 Task: Look for space in Tegucigalpa, Honduras from 22nd June, 2023 to 30th June, 2023 for 2 adults in price range Rs.7000 to Rs.15000. Place can be entire place with 1  bedroom having 1 bed and 1 bathroom. Property type can be house, flat, guest house, hotel. Booking option can be shelf check-in. Required host language is English.
Action: Mouse moved to (445, 75)
Screenshot: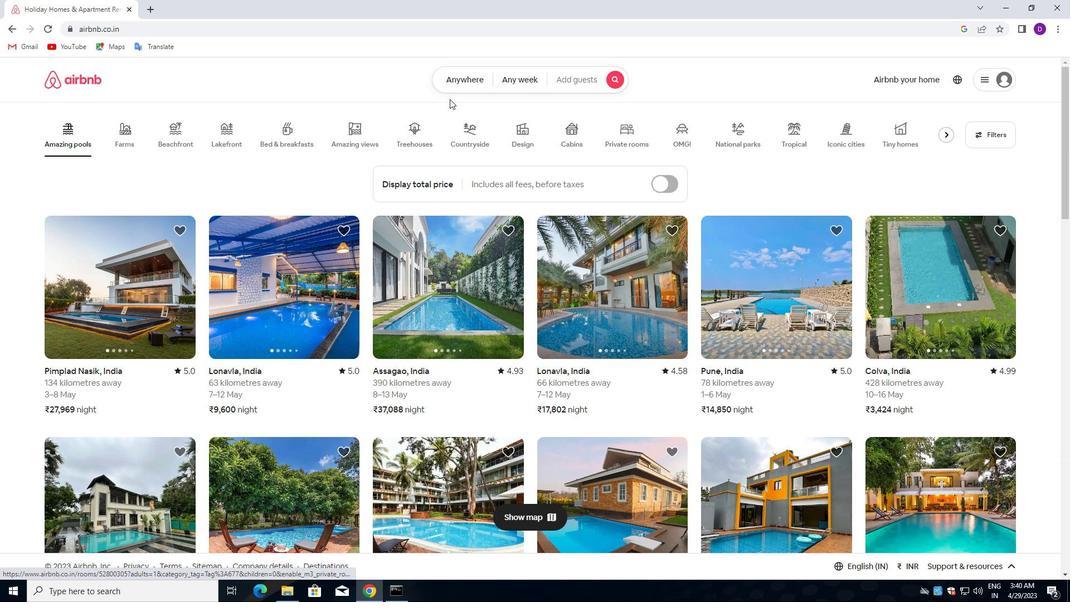 
Action: Mouse pressed left at (445, 75)
Screenshot: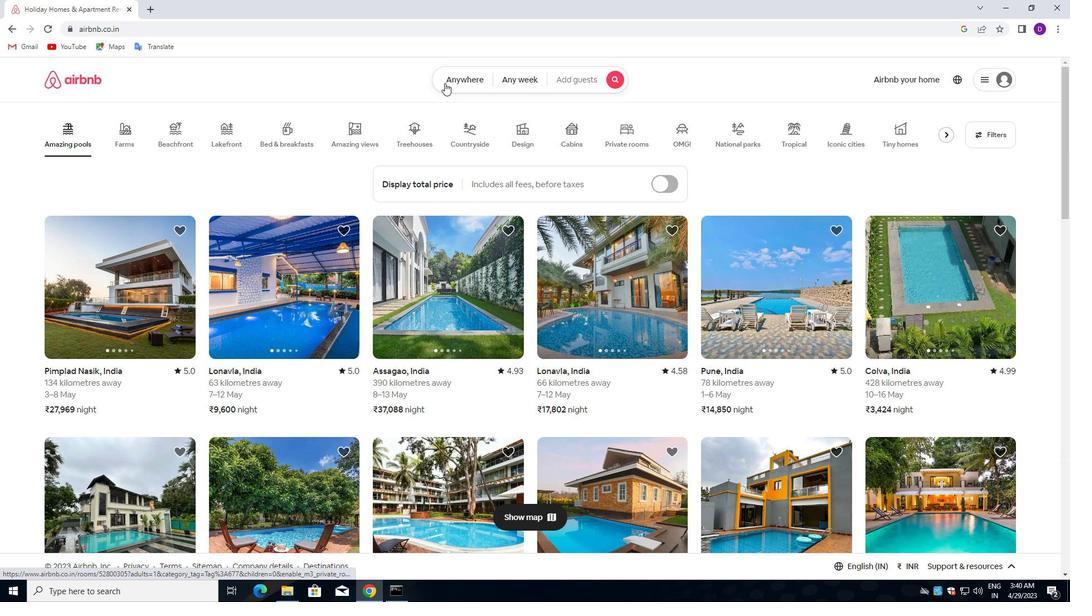 
Action: Mouse moved to (355, 123)
Screenshot: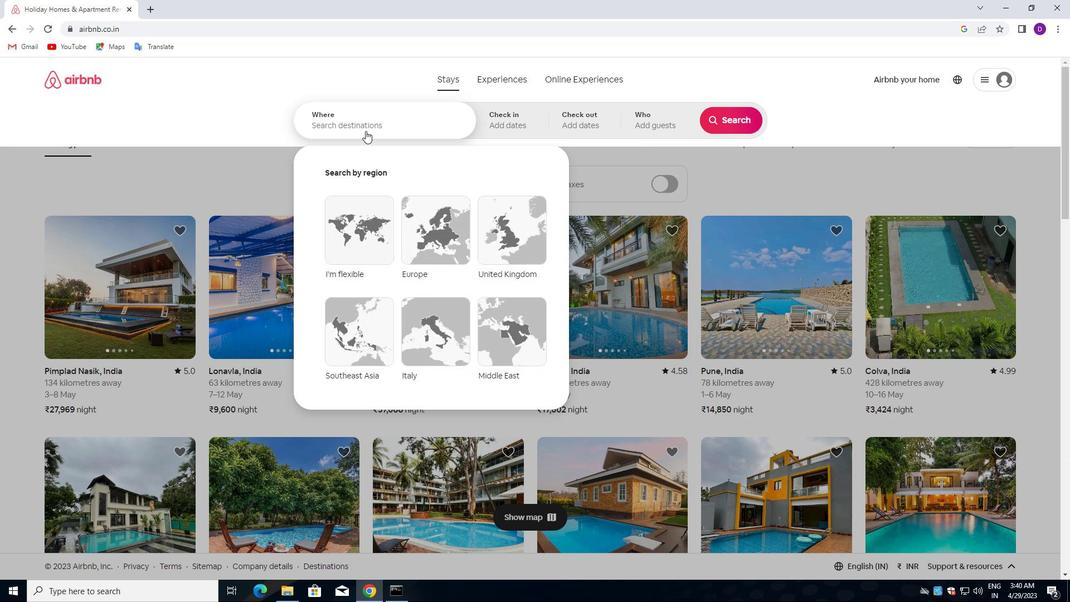 
Action: Mouse pressed left at (355, 123)
Screenshot: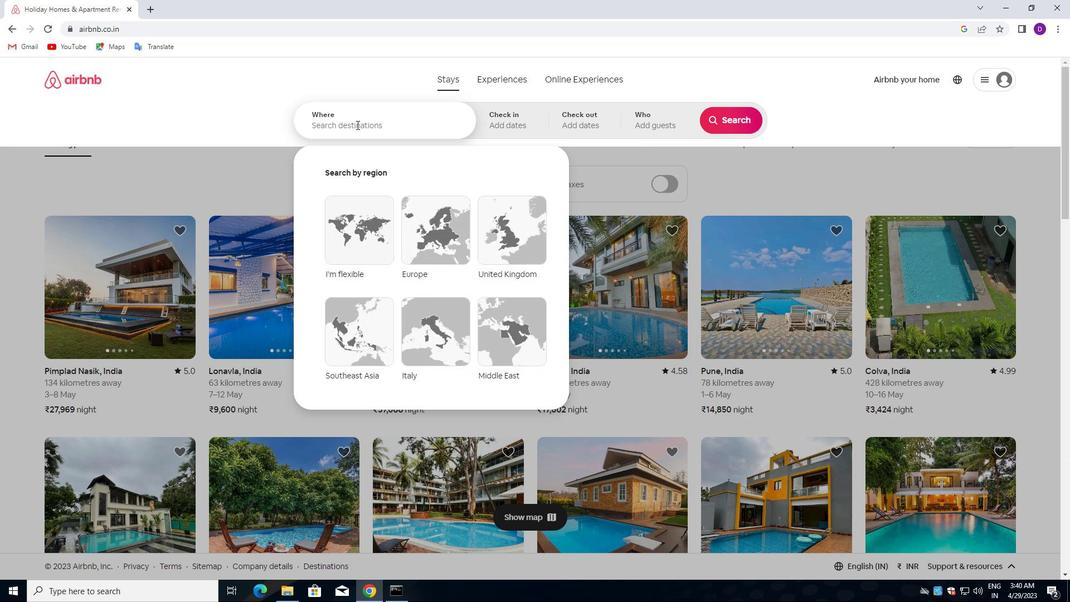 
Action: Key pressed <Key.shift>TEGU<Key.down><Key.enter>
Screenshot: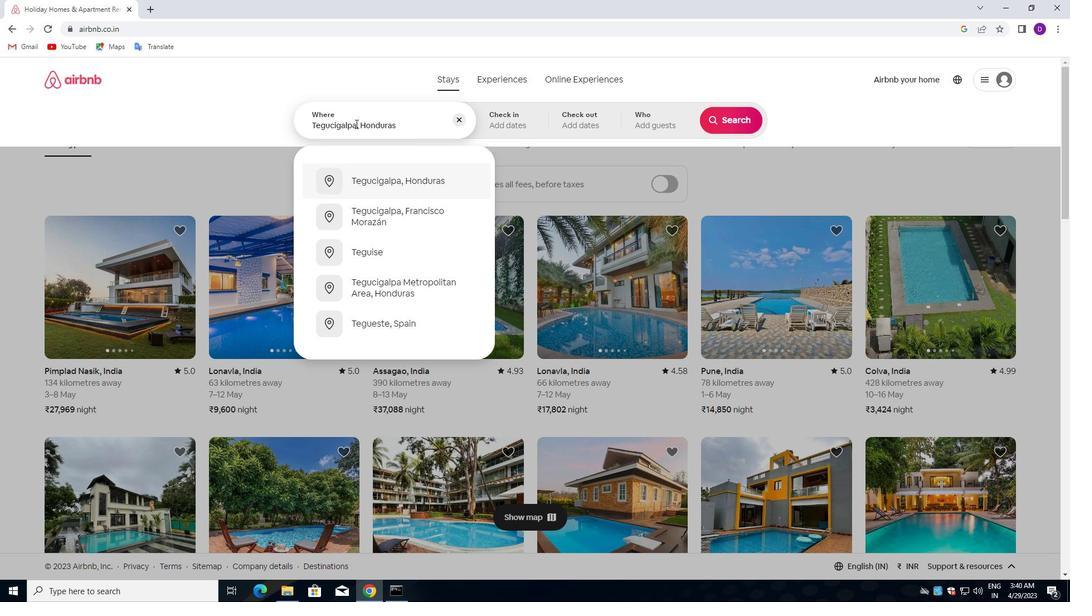 
Action: Mouse moved to (732, 211)
Screenshot: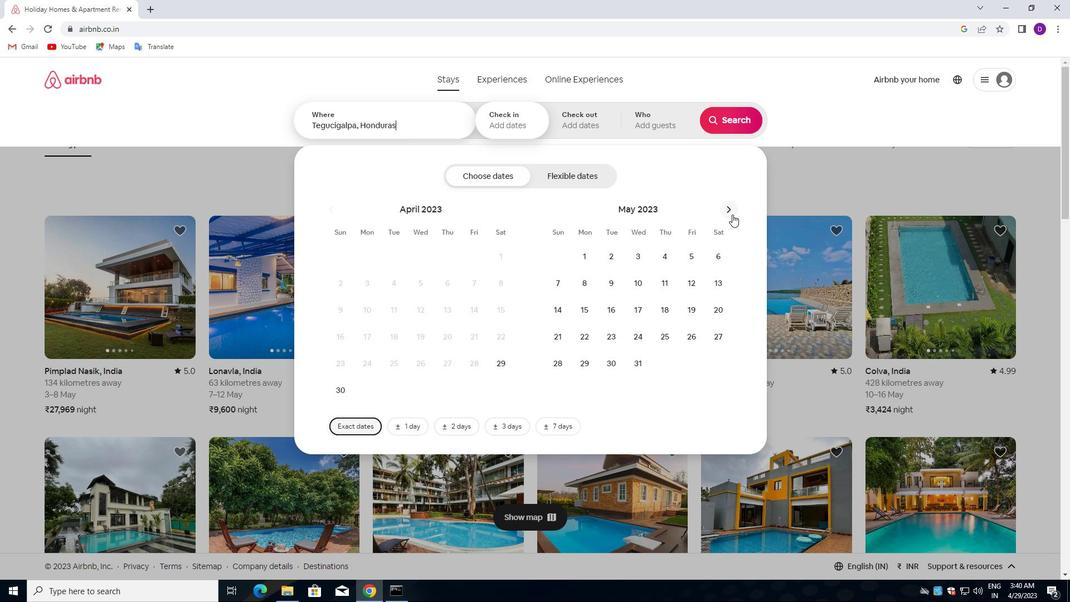 
Action: Mouse pressed left at (732, 211)
Screenshot: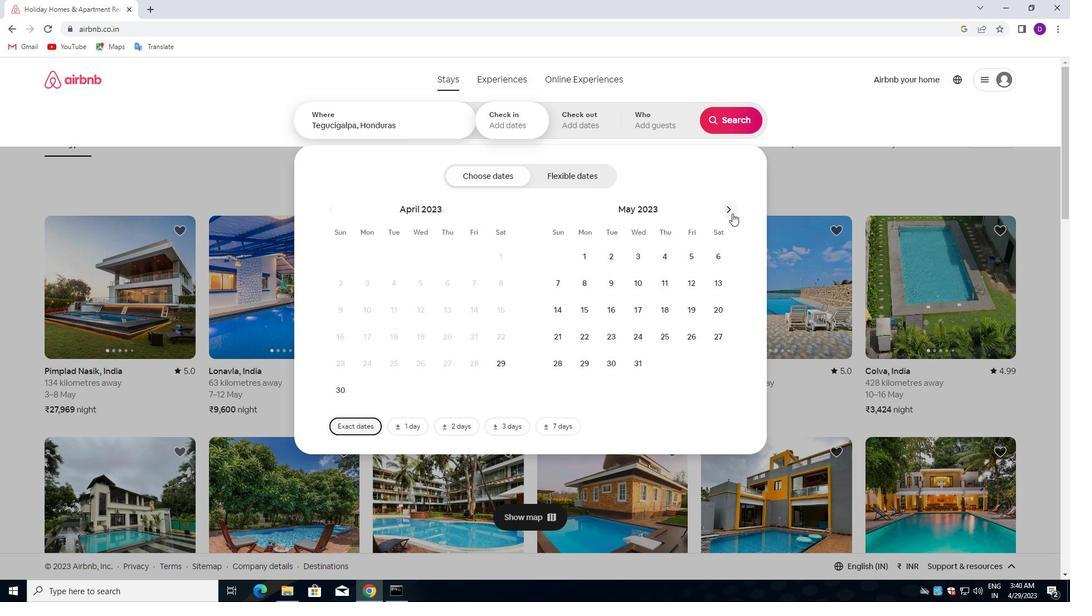 
Action: Mouse moved to (662, 337)
Screenshot: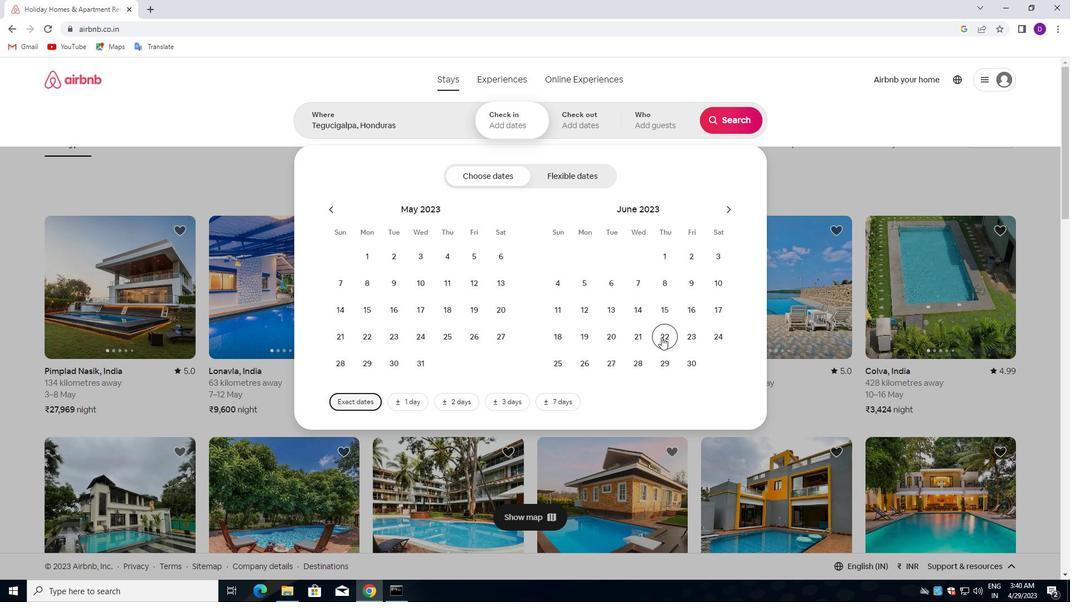 
Action: Mouse pressed left at (662, 337)
Screenshot: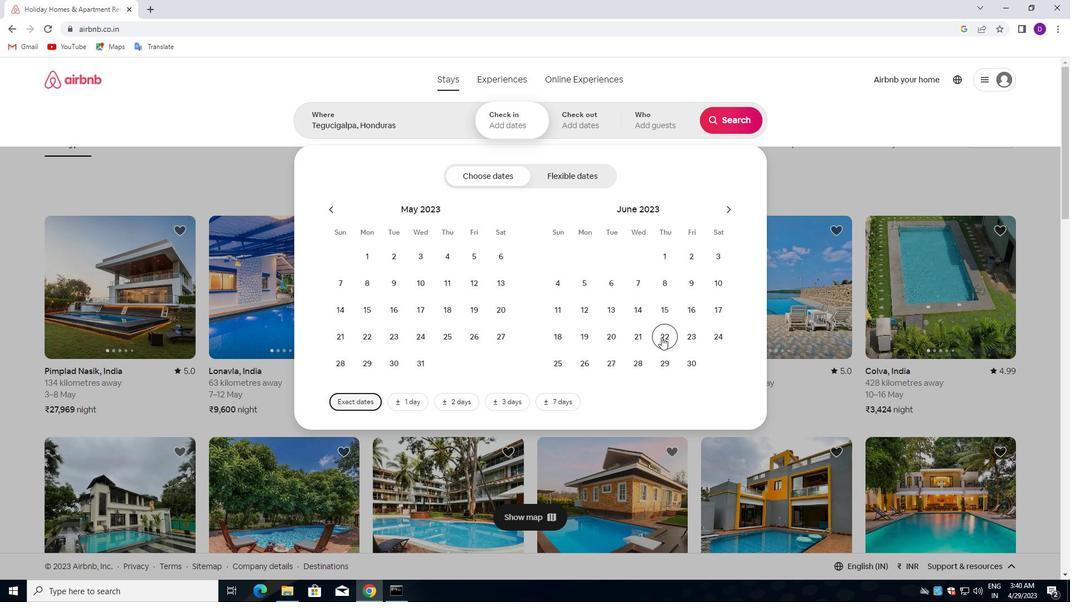 
Action: Mouse moved to (694, 359)
Screenshot: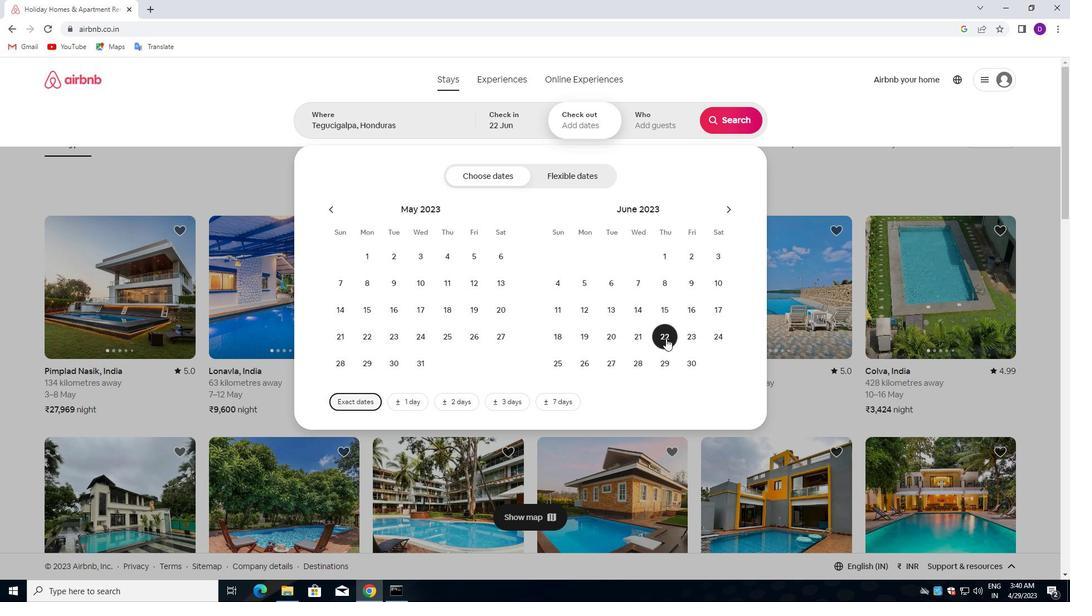 
Action: Mouse pressed left at (694, 359)
Screenshot: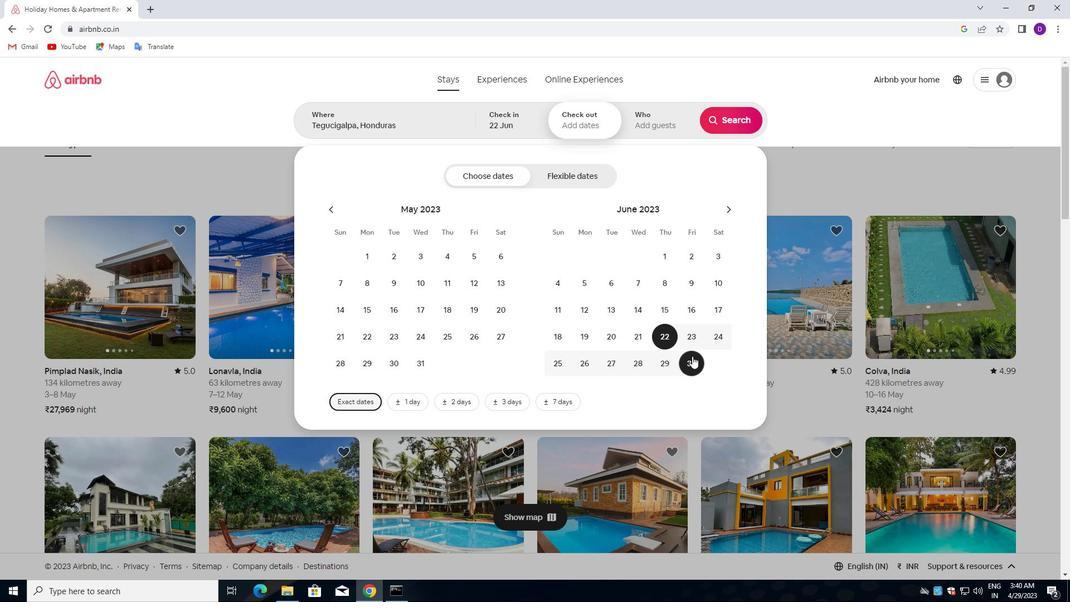 
Action: Mouse moved to (647, 127)
Screenshot: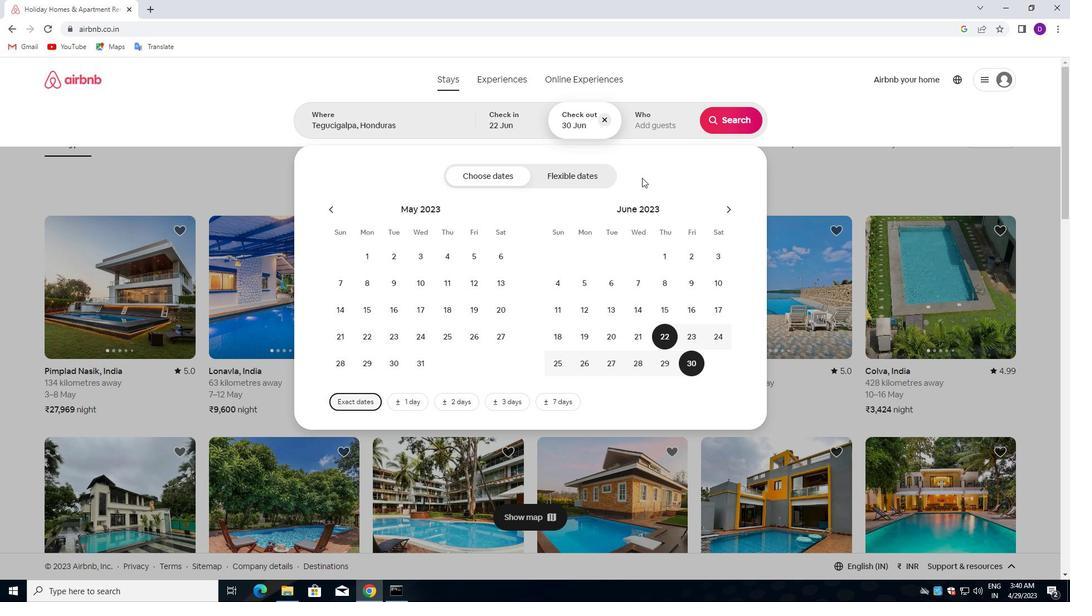 
Action: Mouse pressed left at (647, 127)
Screenshot: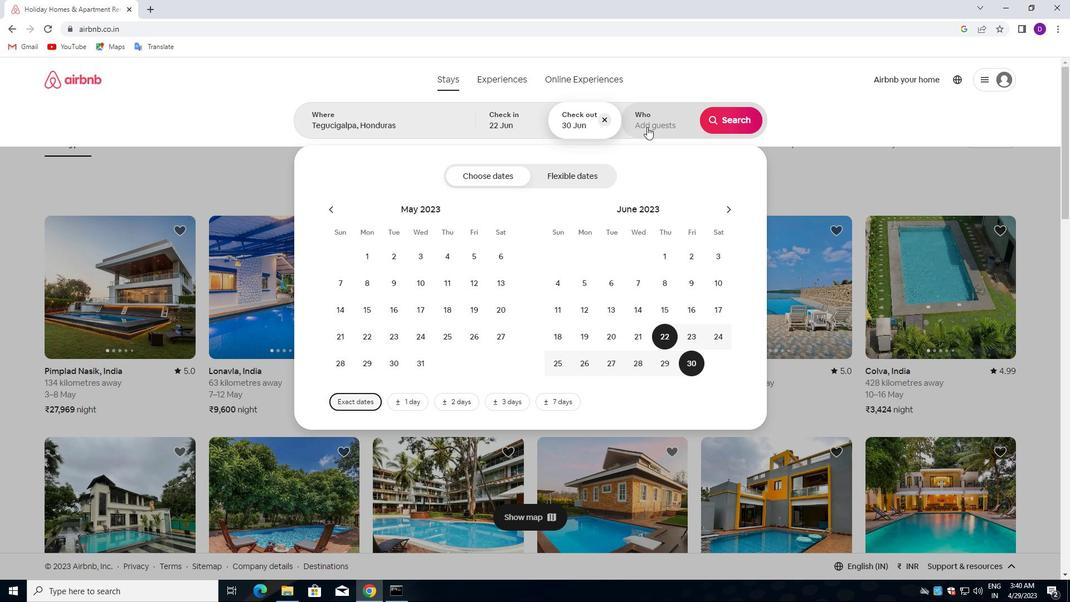 
Action: Mouse moved to (734, 175)
Screenshot: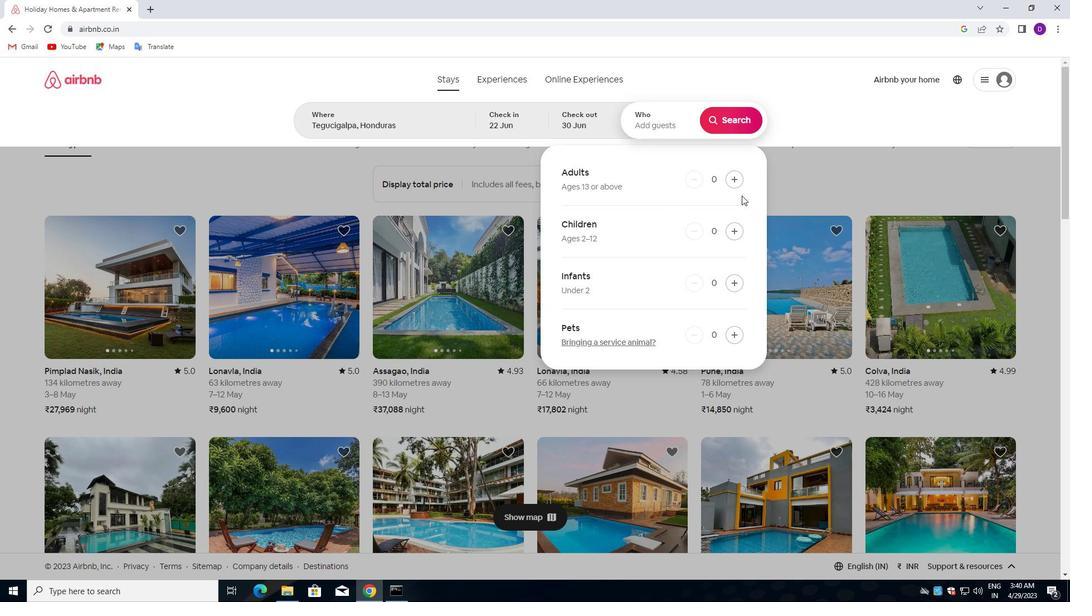 
Action: Mouse pressed left at (734, 175)
Screenshot: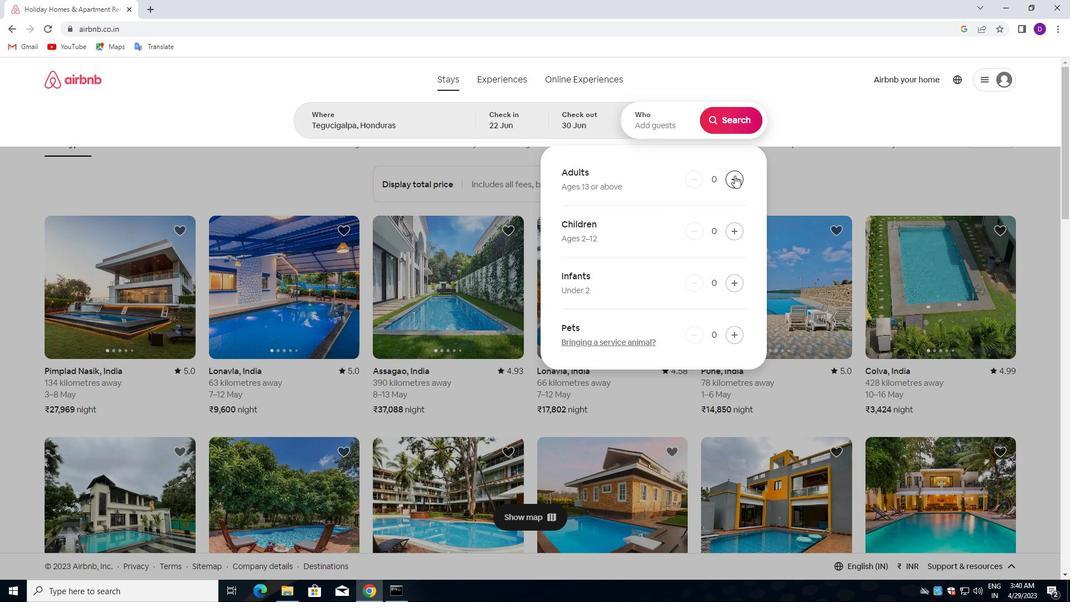 
Action: Mouse pressed left at (734, 175)
Screenshot: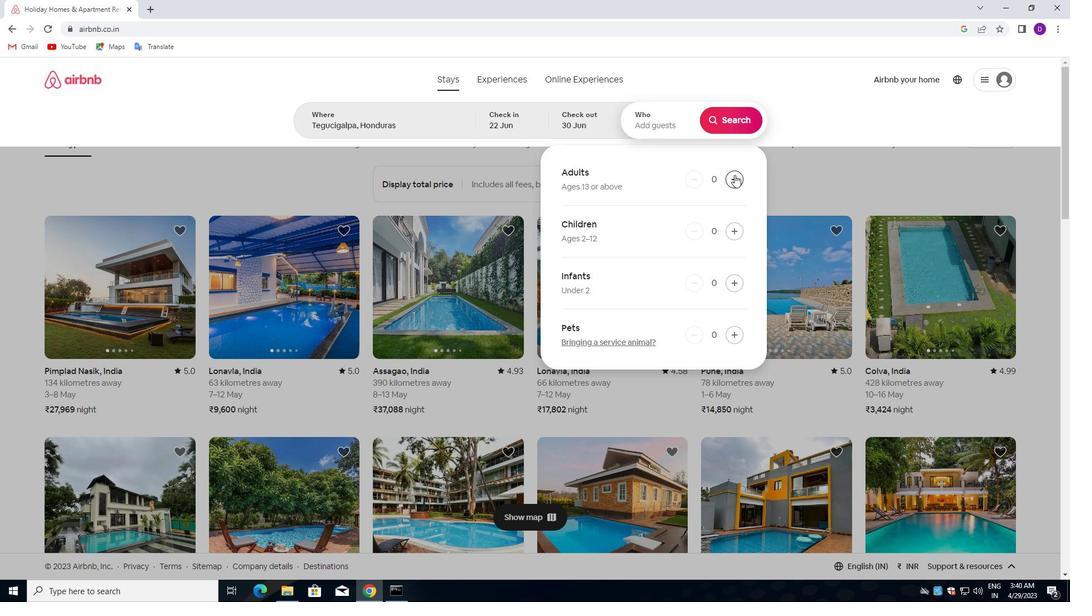 
Action: Mouse moved to (735, 114)
Screenshot: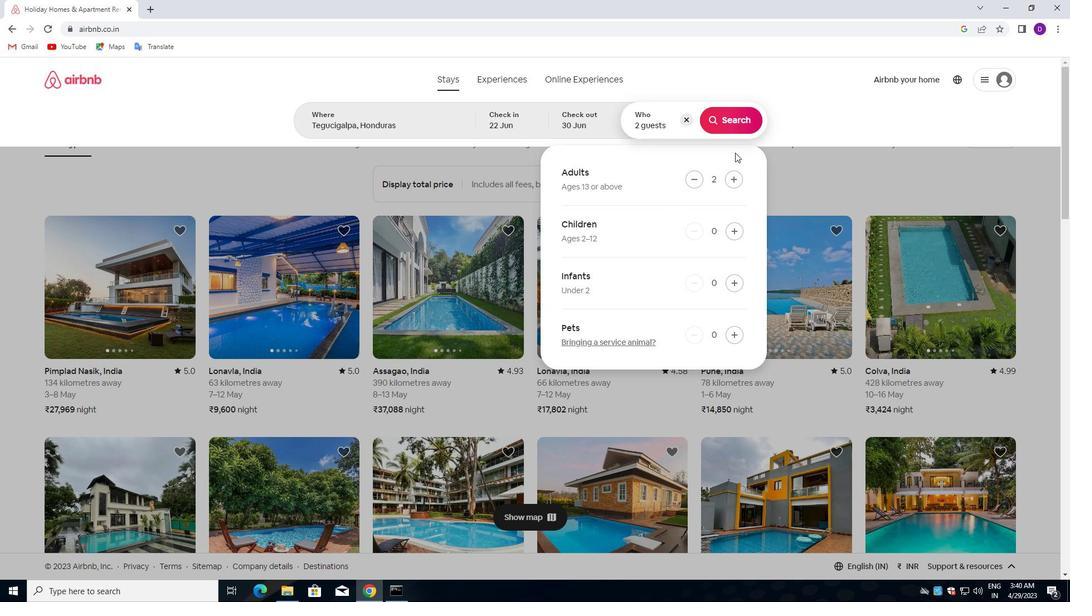 
Action: Mouse pressed left at (735, 114)
Screenshot: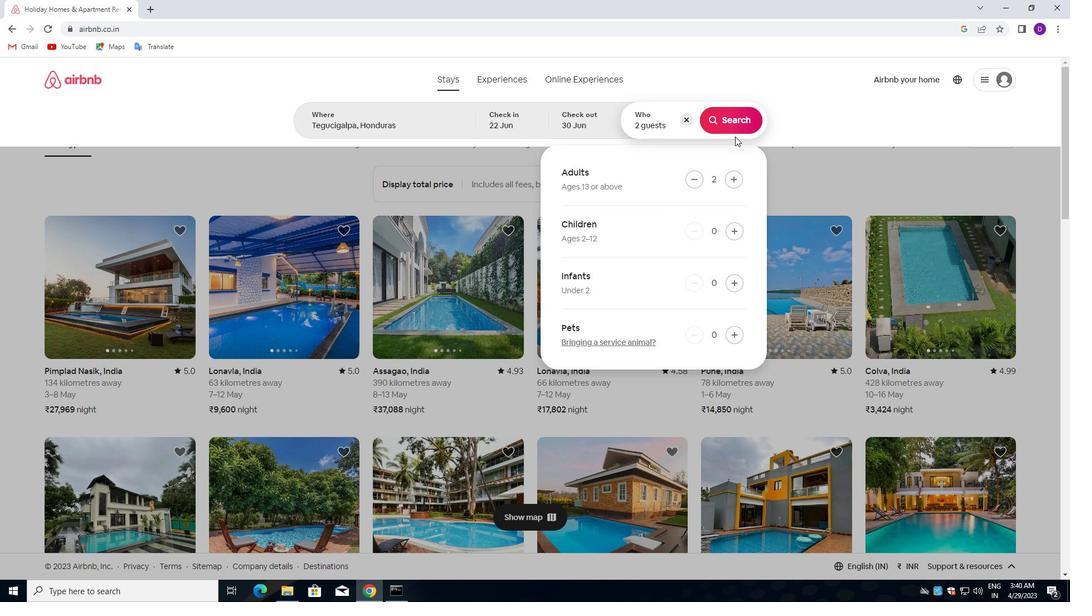 
Action: Mouse moved to (1019, 123)
Screenshot: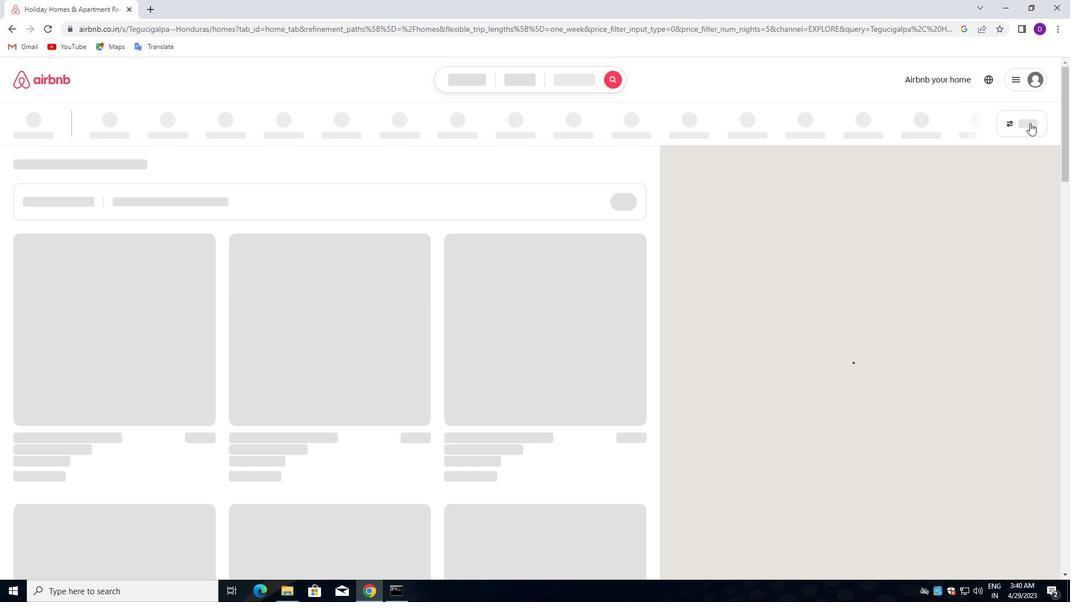 
Action: Mouse pressed left at (1019, 123)
Screenshot: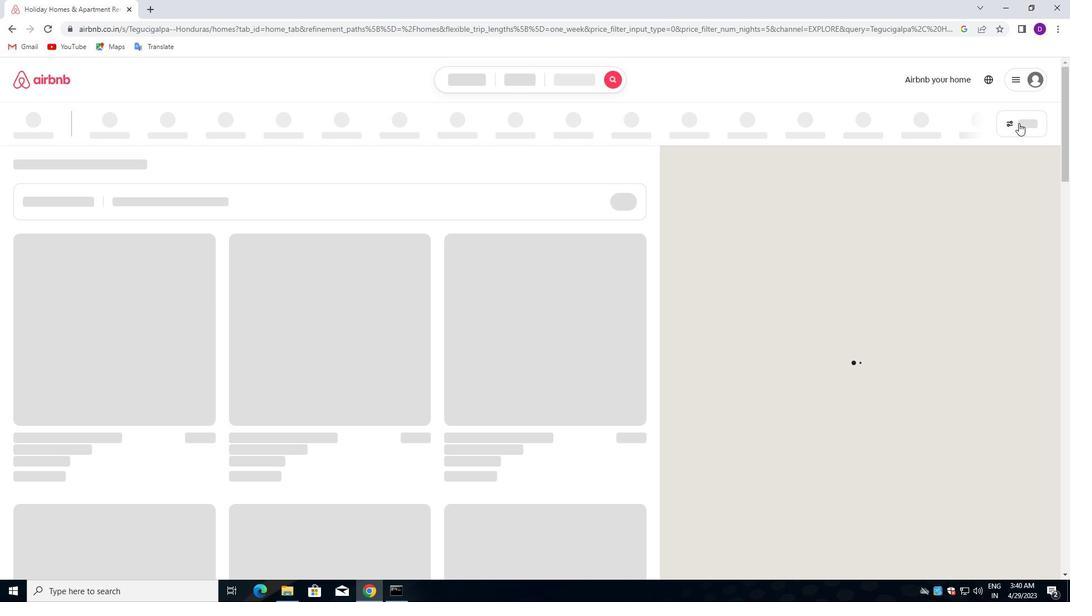 
Action: Mouse moved to (386, 266)
Screenshot: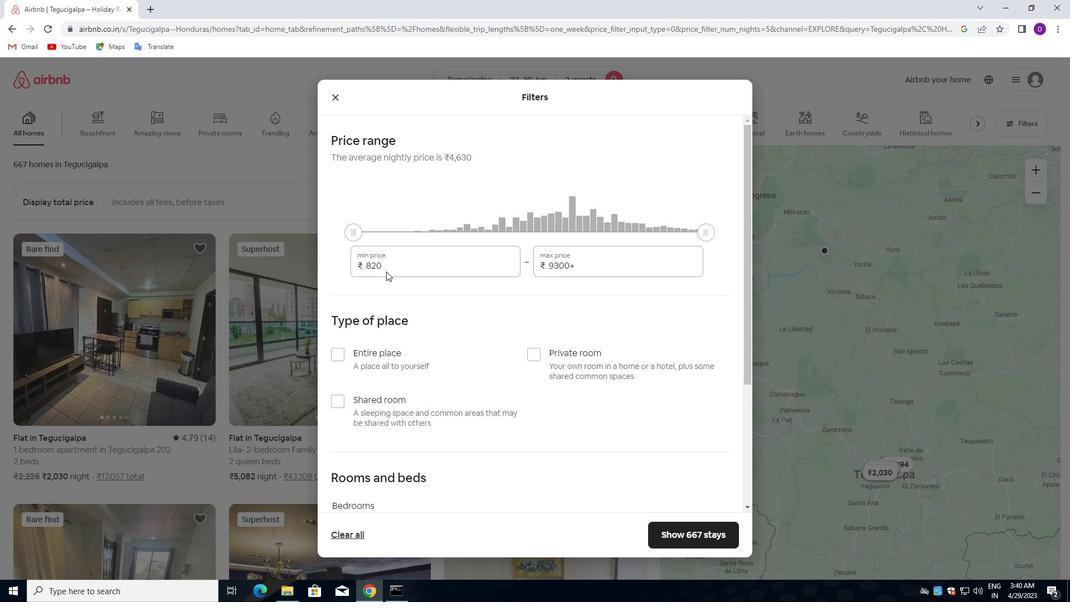 
Action: Mouse pressed left at (386, 266)
Screenshot: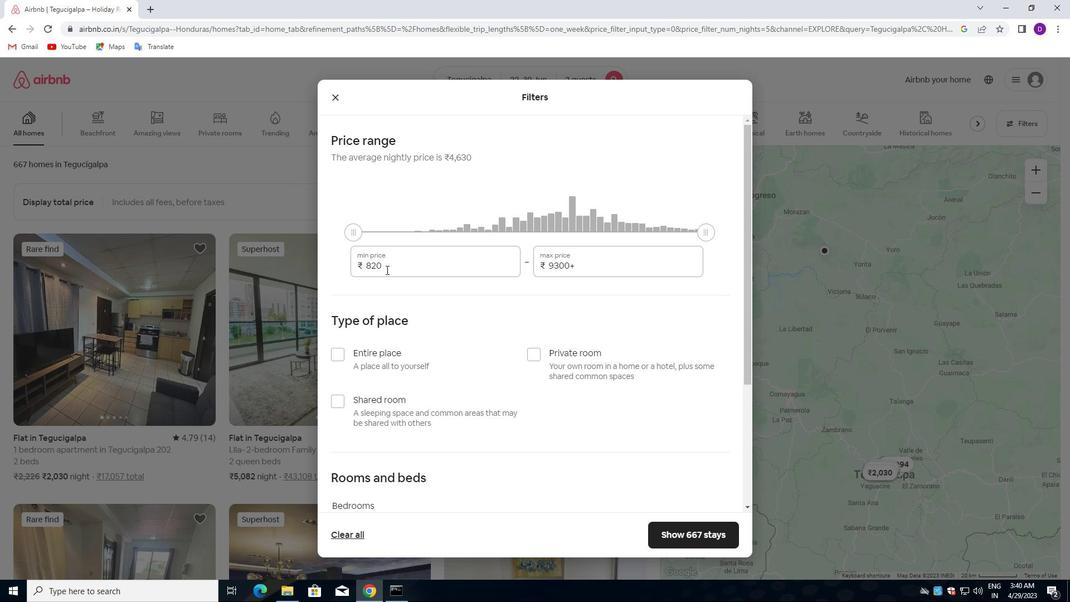 
Action: Mouse pressed left at (386, 266)
Screenshot: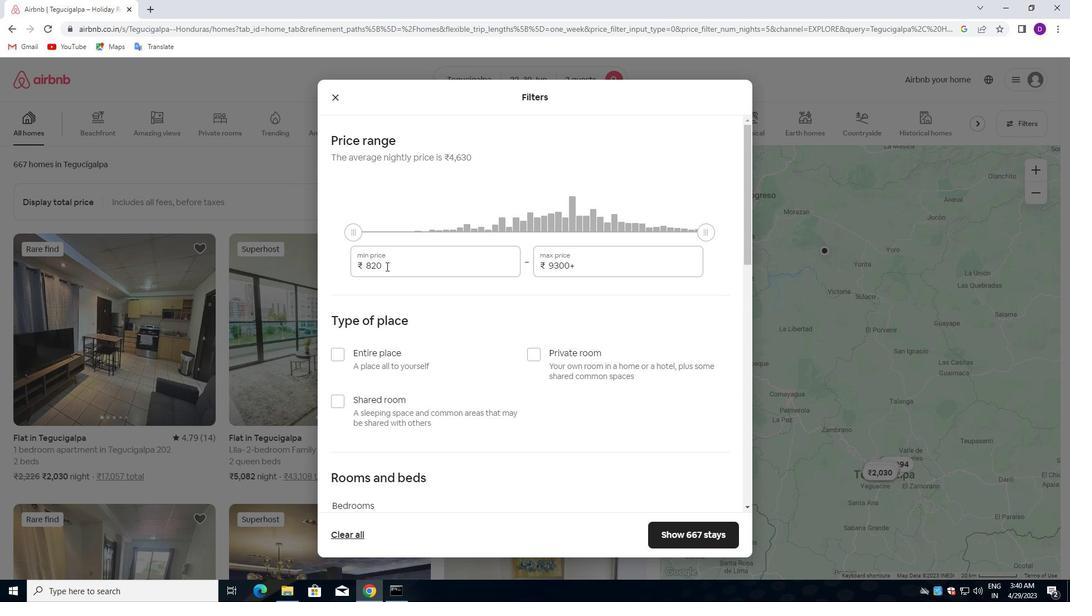 
Action: Key pressed 7000<Key.tab>15000
Screenshot: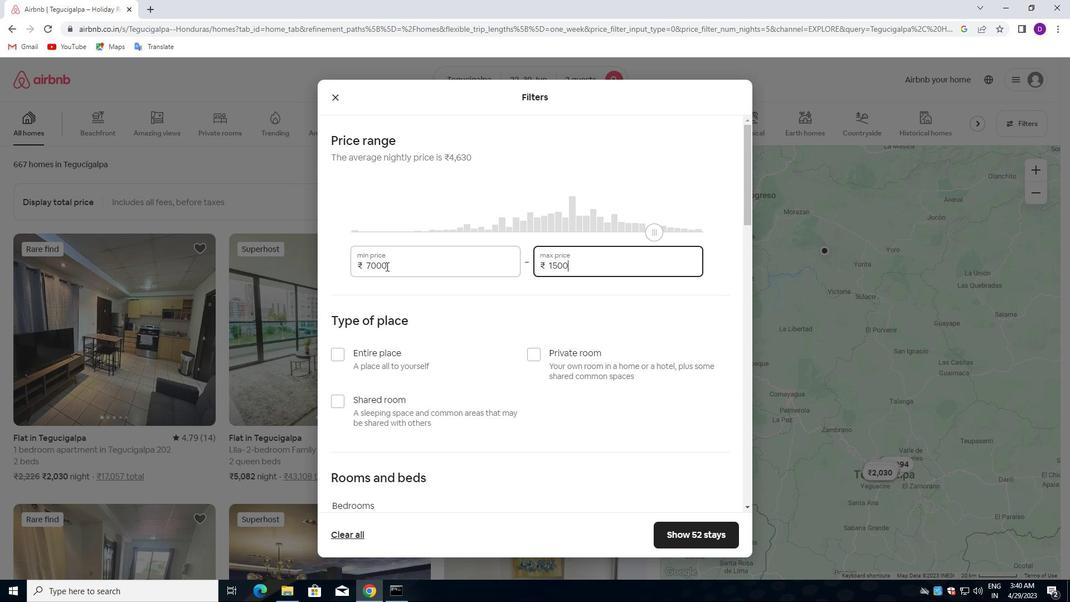 
Action: Mouse moved to (439, 319)
Screenshot: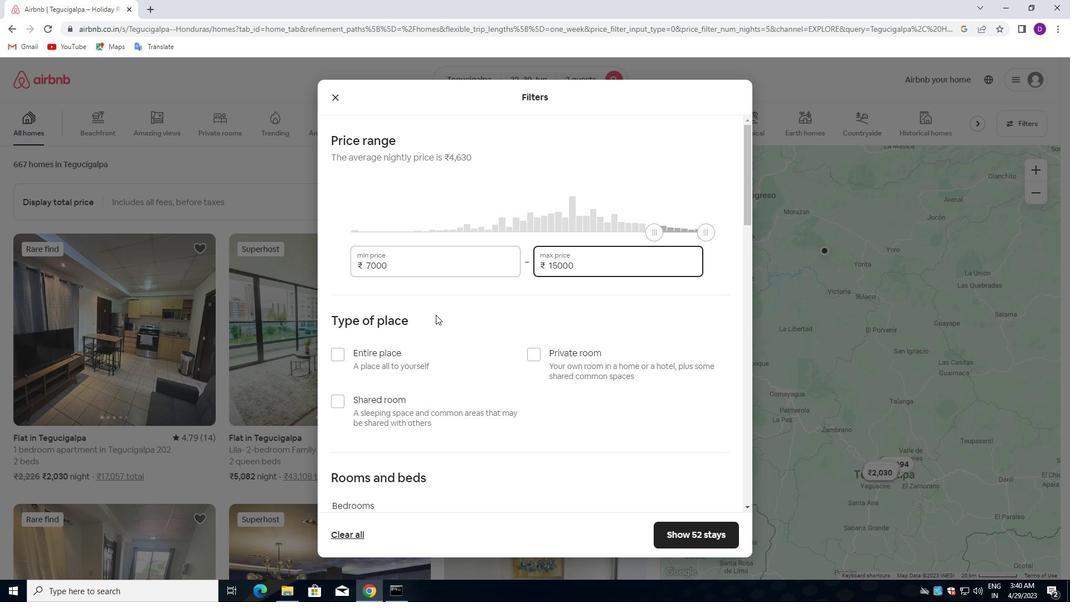 
Action: Mouse scrolled (439, 318) with delta (0, 0)
Screenshot: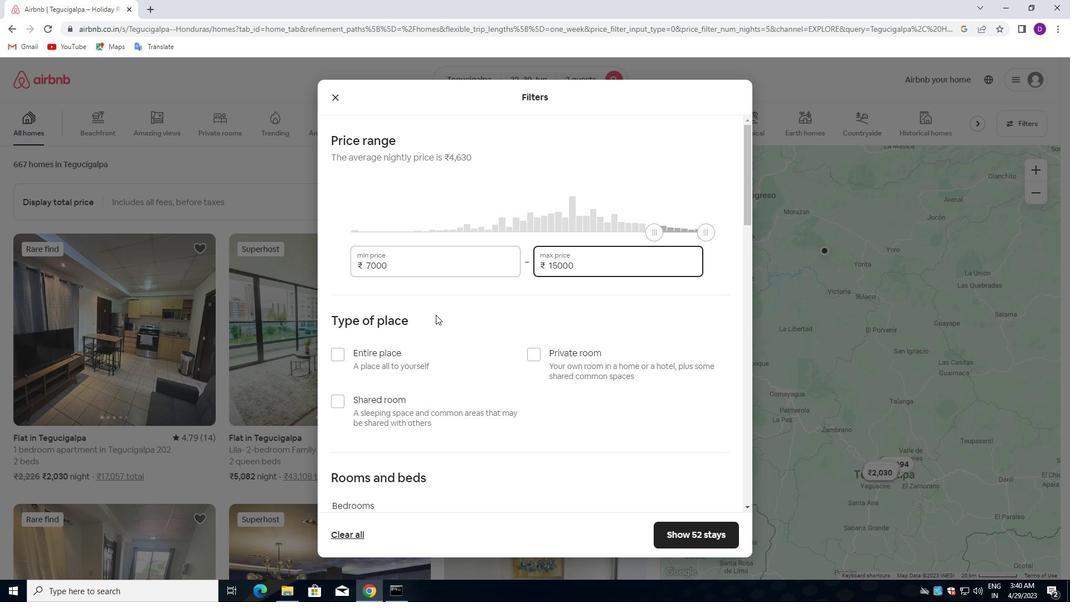 
Action: Mouse scrolled (439, 318) with delta (0, 0)
Screenshot: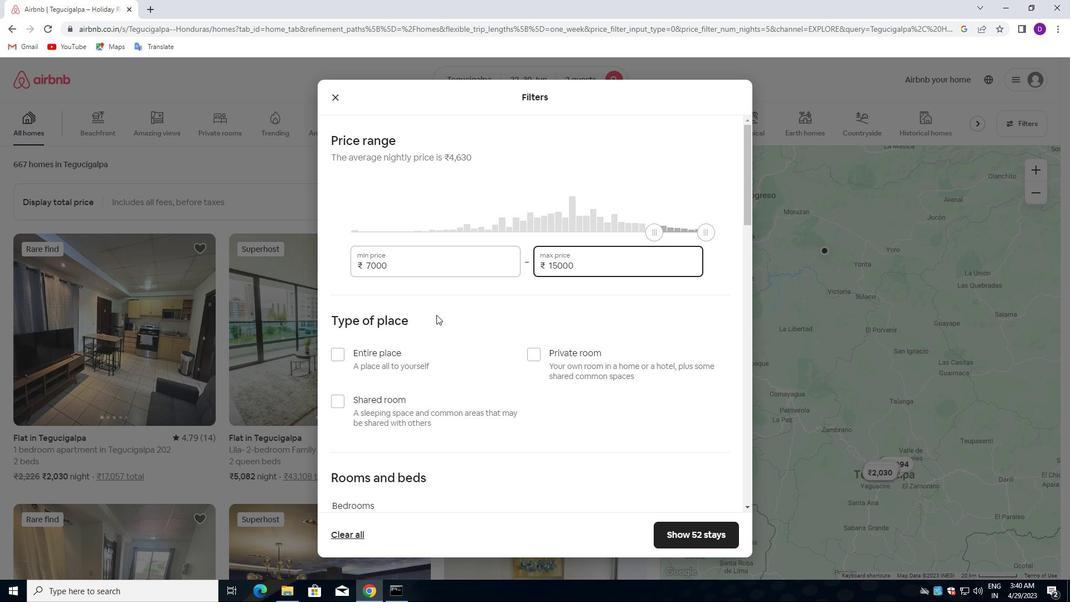 
Action: Mouse moved to (342, 241)
Screenshot: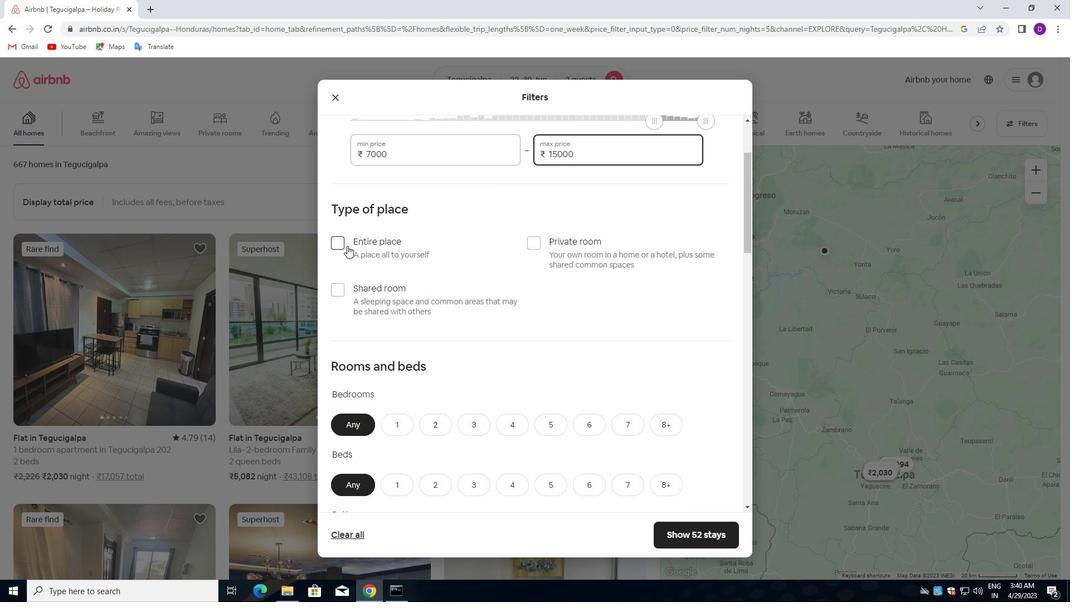 
Action: Mouse pressed left at (342, 241)
Screenshot: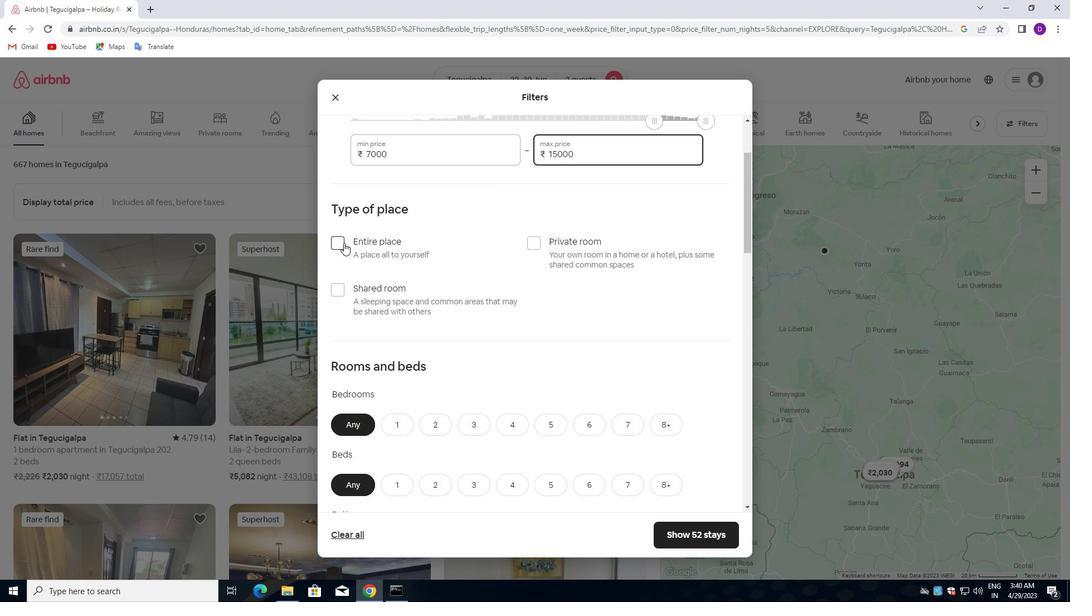
Action: Mouse moved to (548, 335)
Screenshot: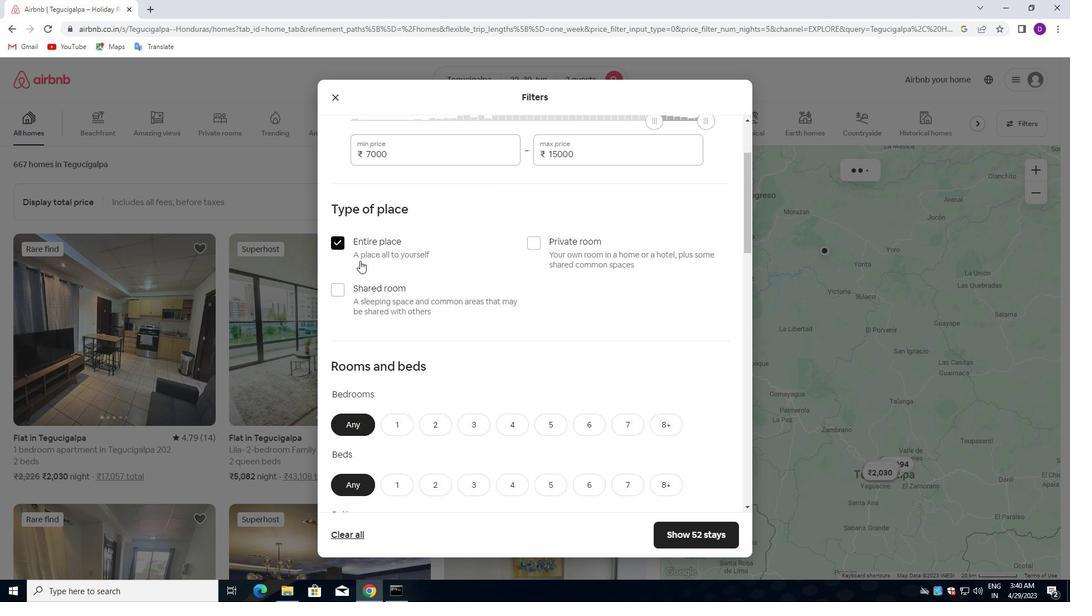 
Action: Mouse scrolled (548, 334) with delta (0, 0)
Screenshot: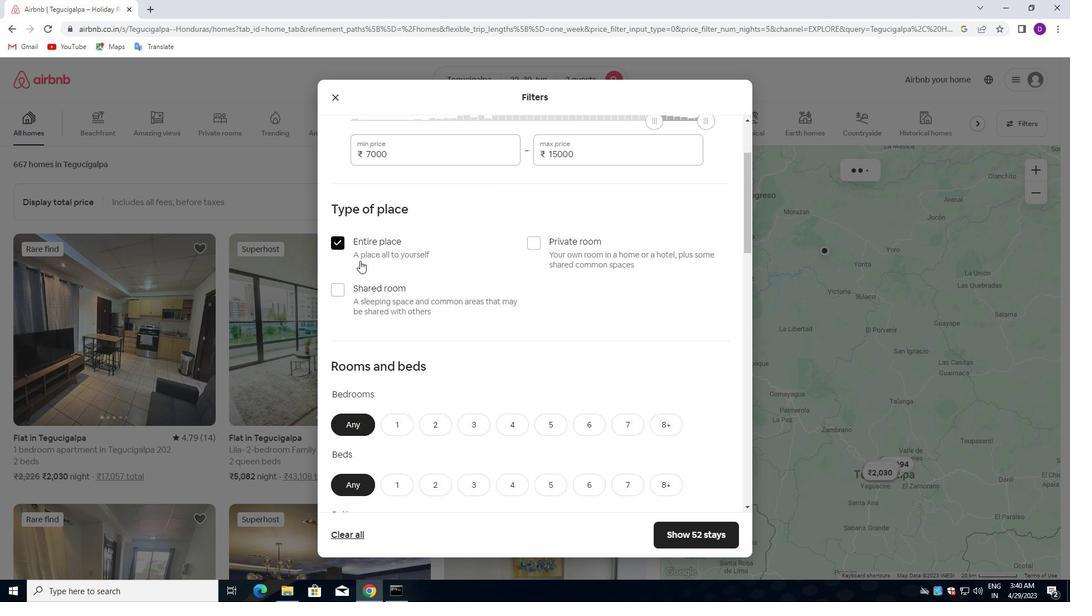 
Action: Mouse moved to (548, 336)
Screenshot: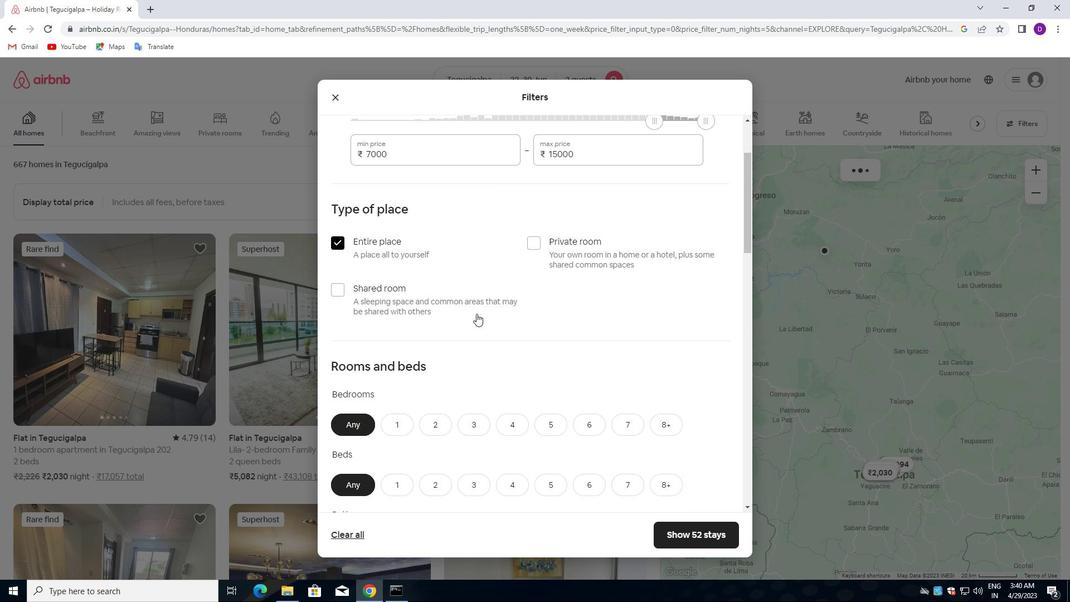 
Action: Mouse scrolled (548, 335) with delta (0, 0)
Screenshot: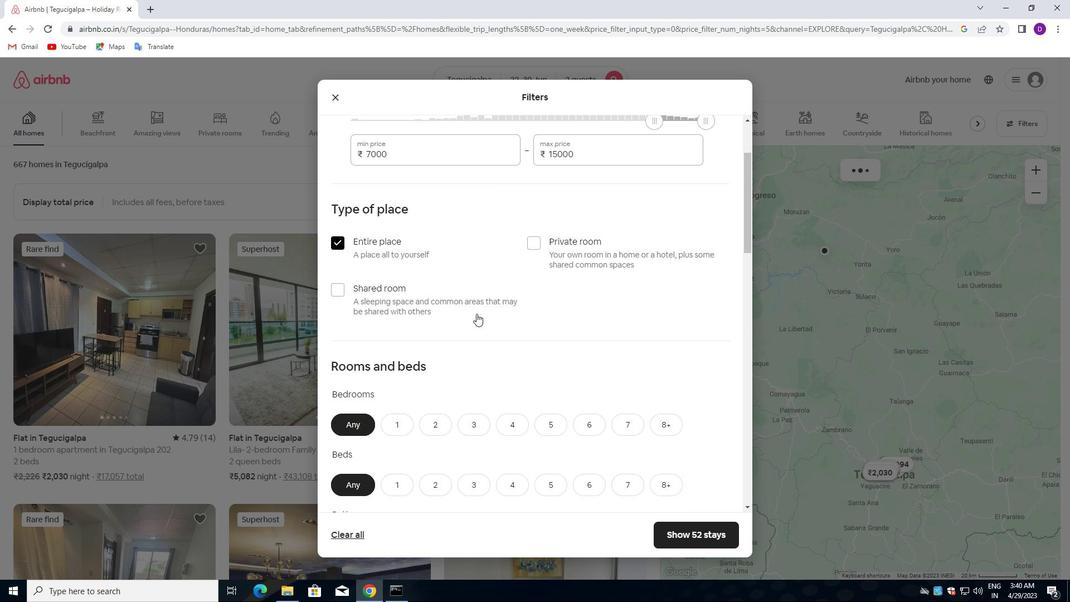
Action: Mouse scrolled (548, 335) with delta (0, 0)
Screenshot: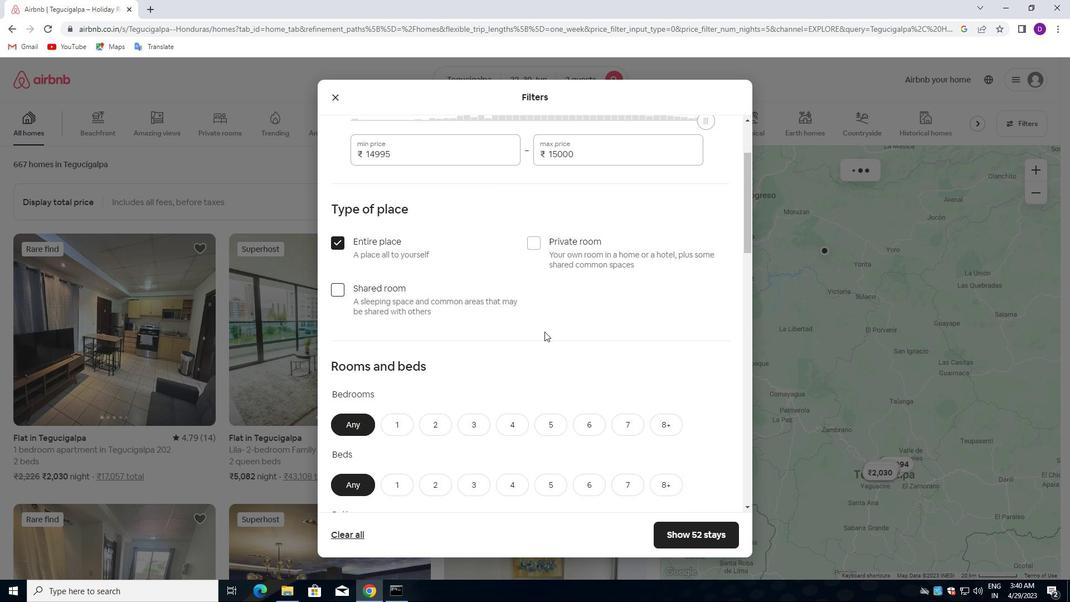 
Action: Mouse moved to (398, 259)
Screenshot: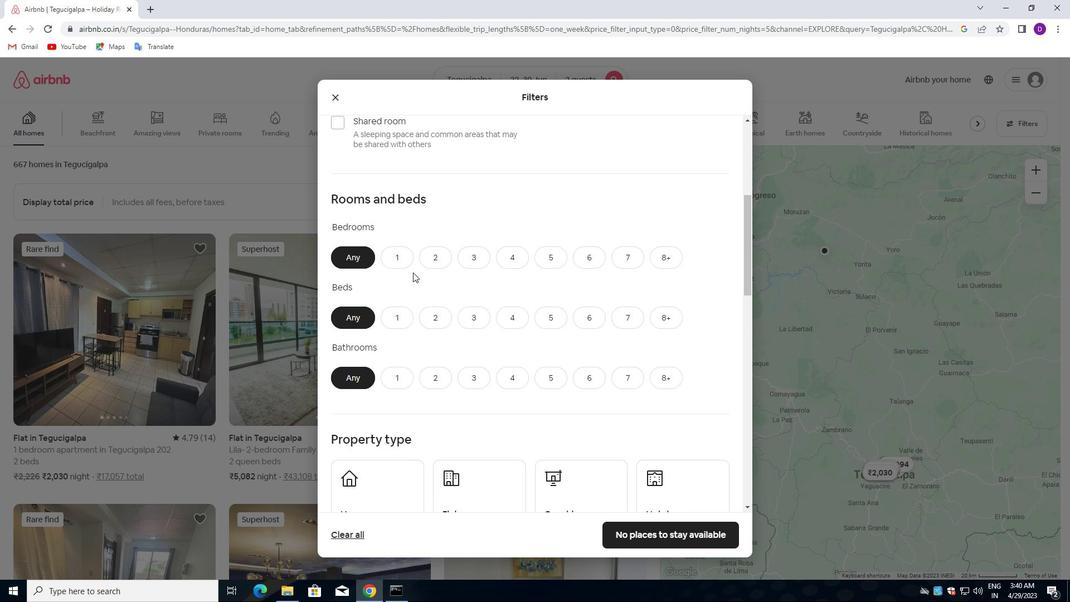 
Action: Mouse pressed left at (398, 259)
Screenshot: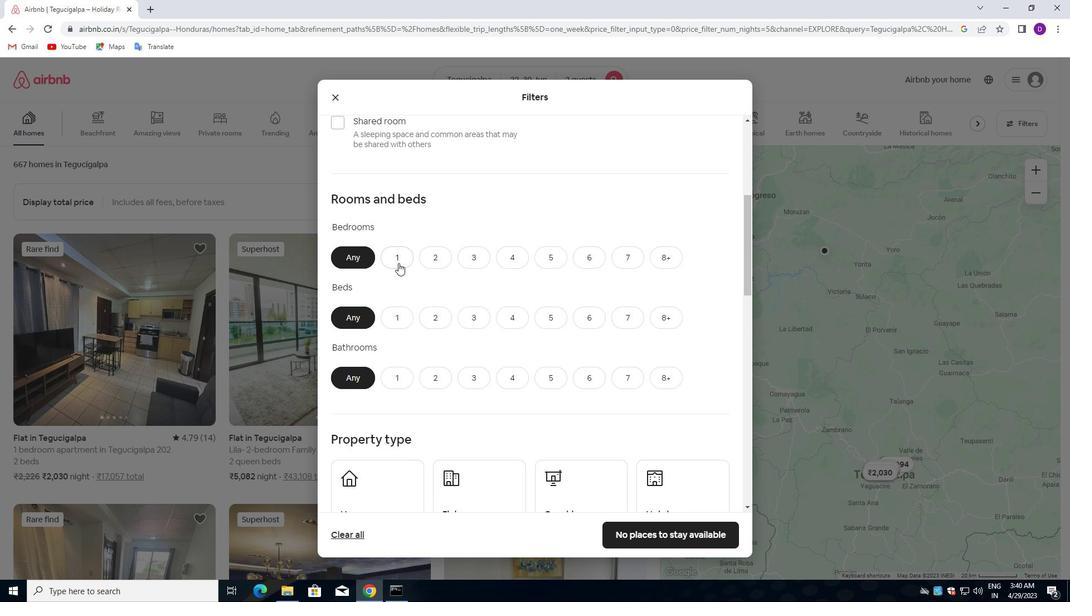 
Action: Mouse moved to (402, 320)
Screenshot: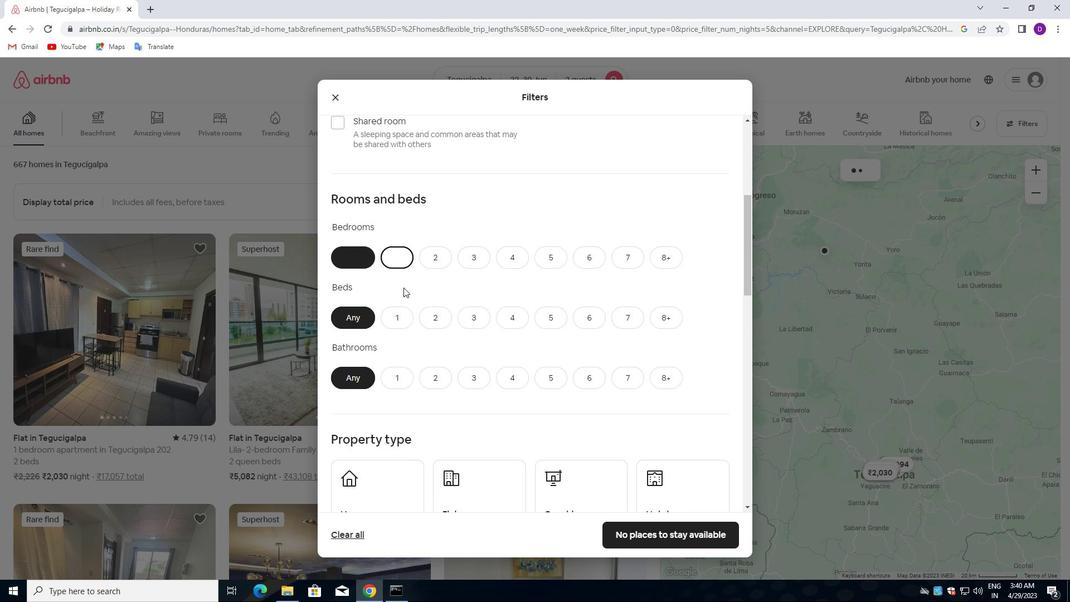 
Action: Mouse pressed left at (402, 320)
Screenshot: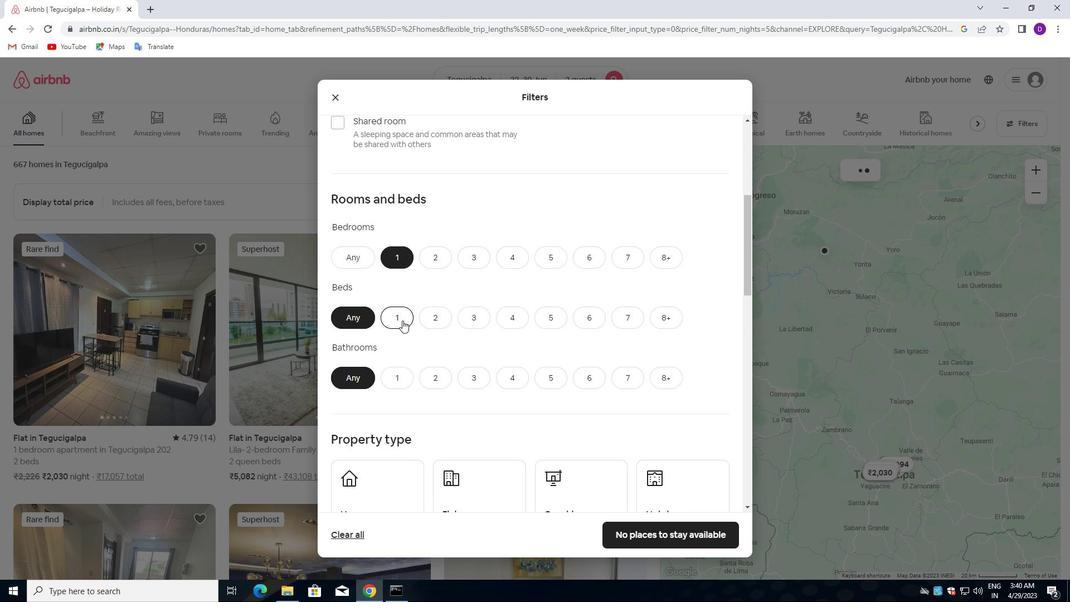 
Action: Mouse moved to (391, 376)
Screenshot: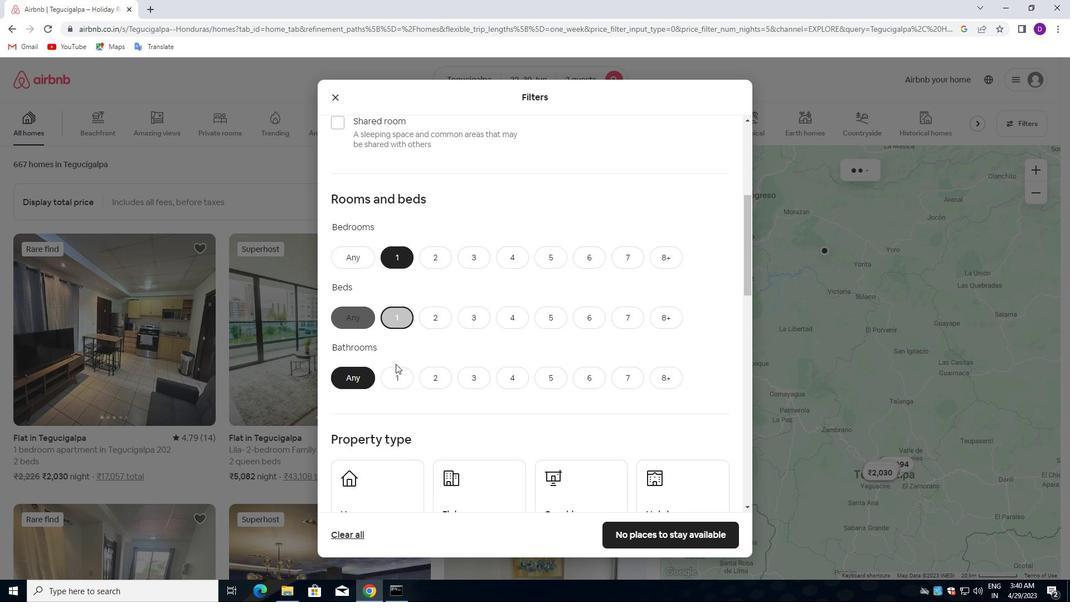 
Action: Mouse pressed left at (391, 376)
Screenshot: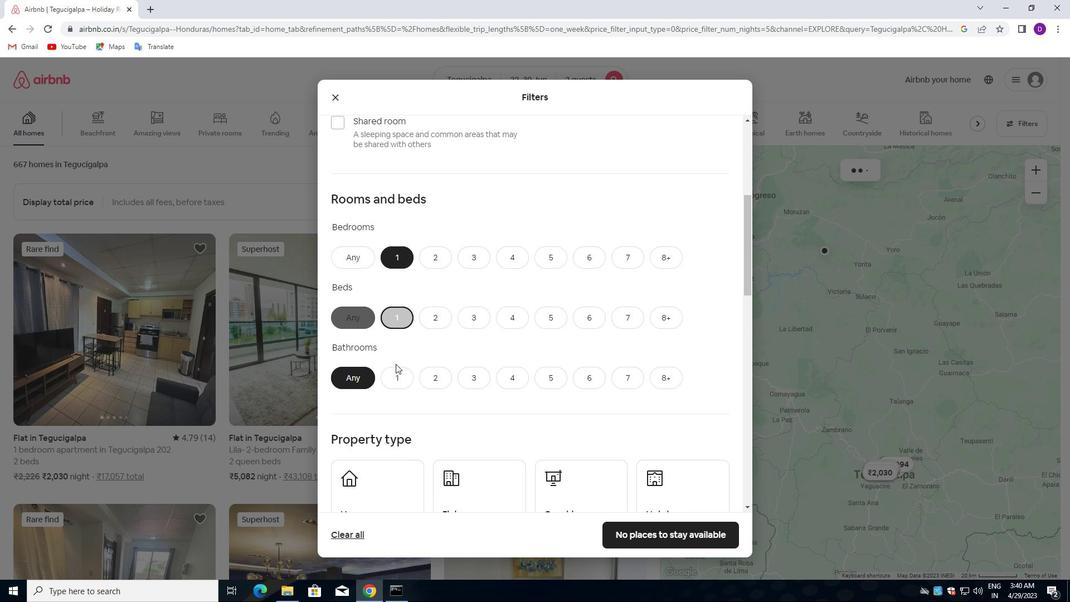 
Action: Mouse moved to (473, 345)
Screenshot: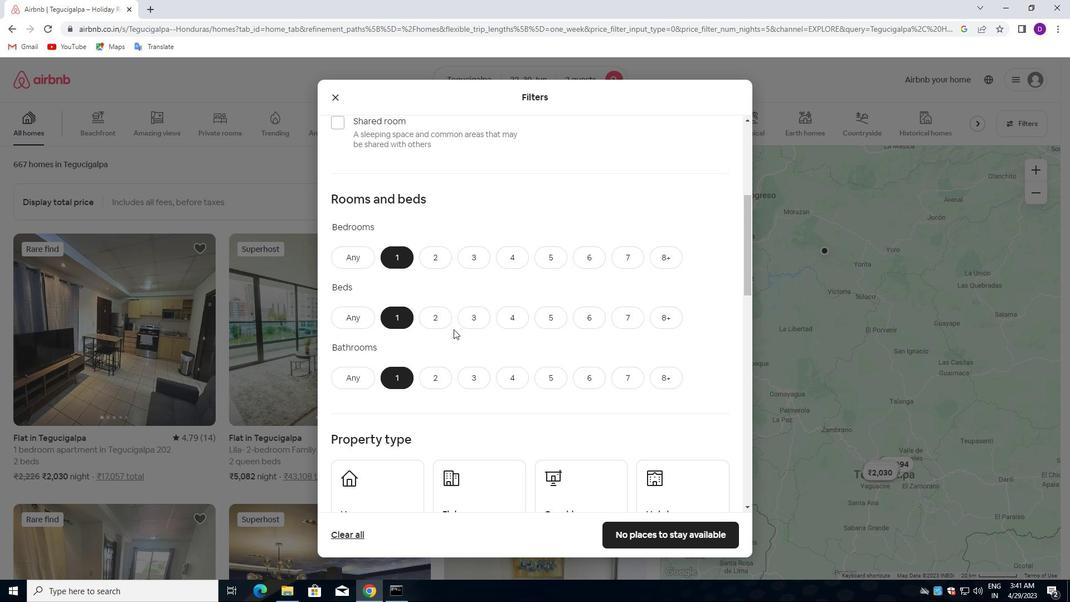 
Action: Mouse scrolled (473, 345) with delta (0, 0)
Screenshot: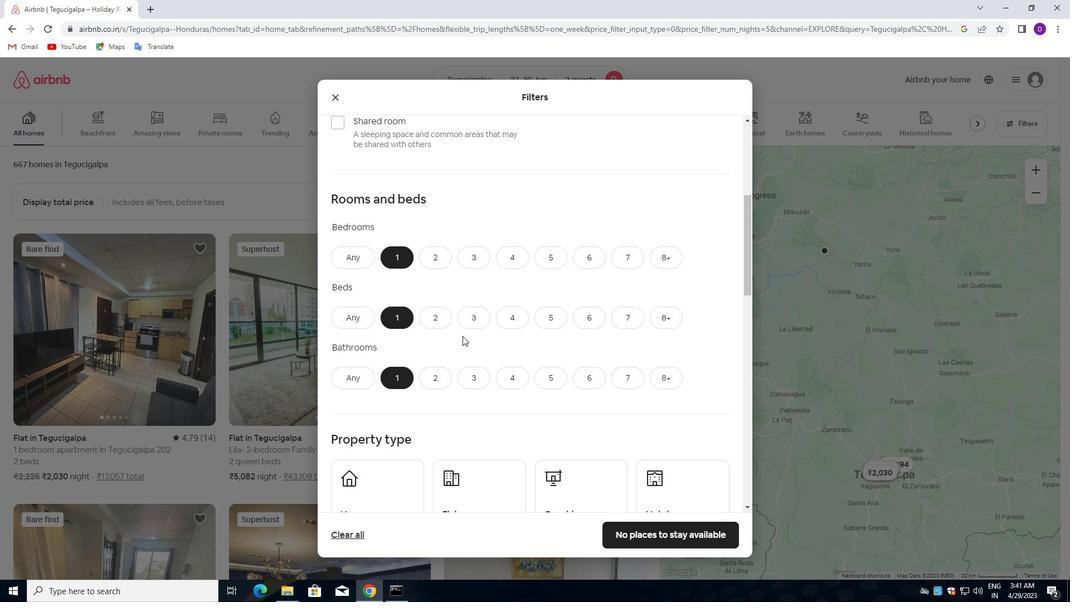 
Action: Mouse scrolled (473, 345) with delta (0, 0)
Screenshot: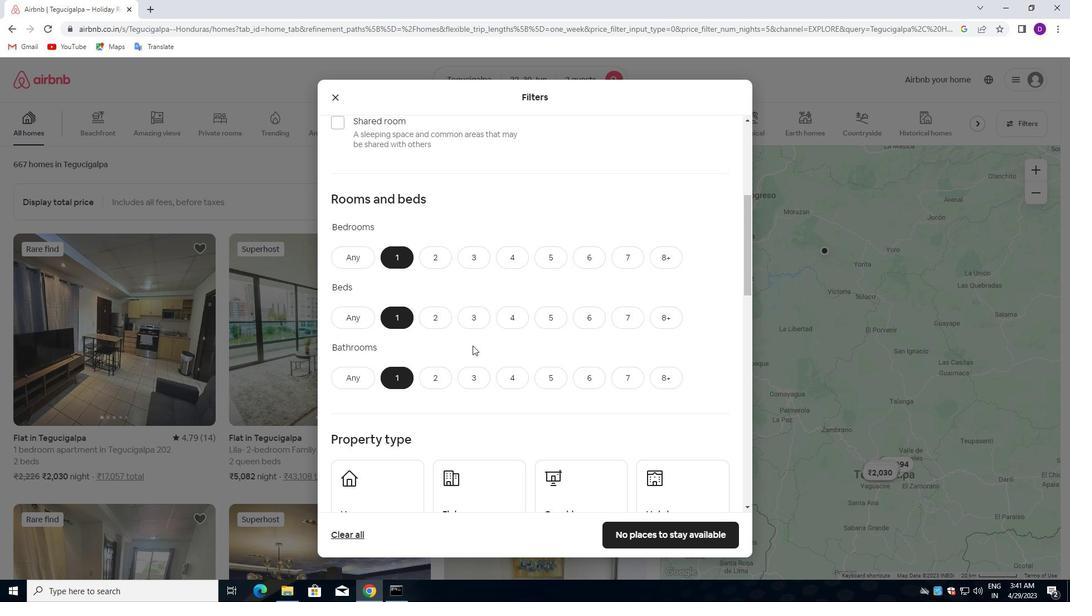 
Action: Mouse moved to (473, 346)
Screenshot: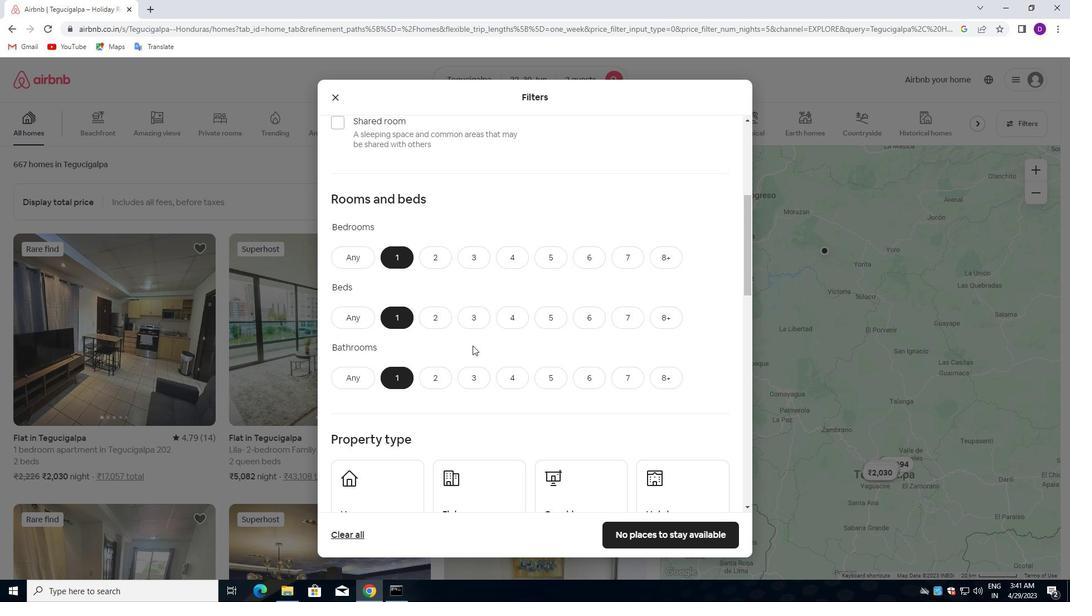 
Action: Mouse scrolled (473, 345) with delta (0, 0)
Screenshot: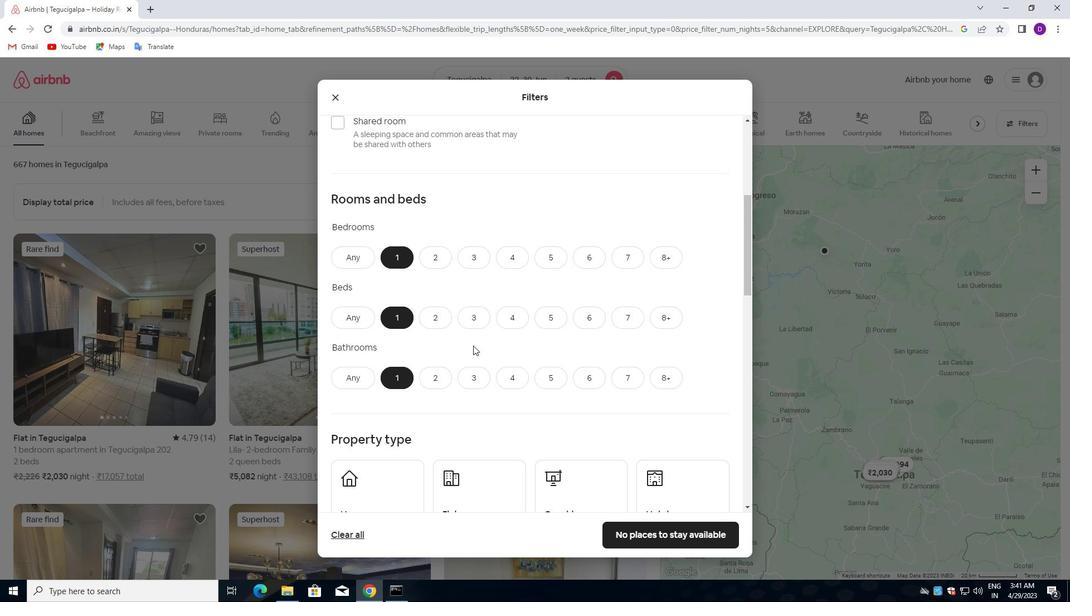 
Action: Mouse moved to (374, 334)
Screenshot: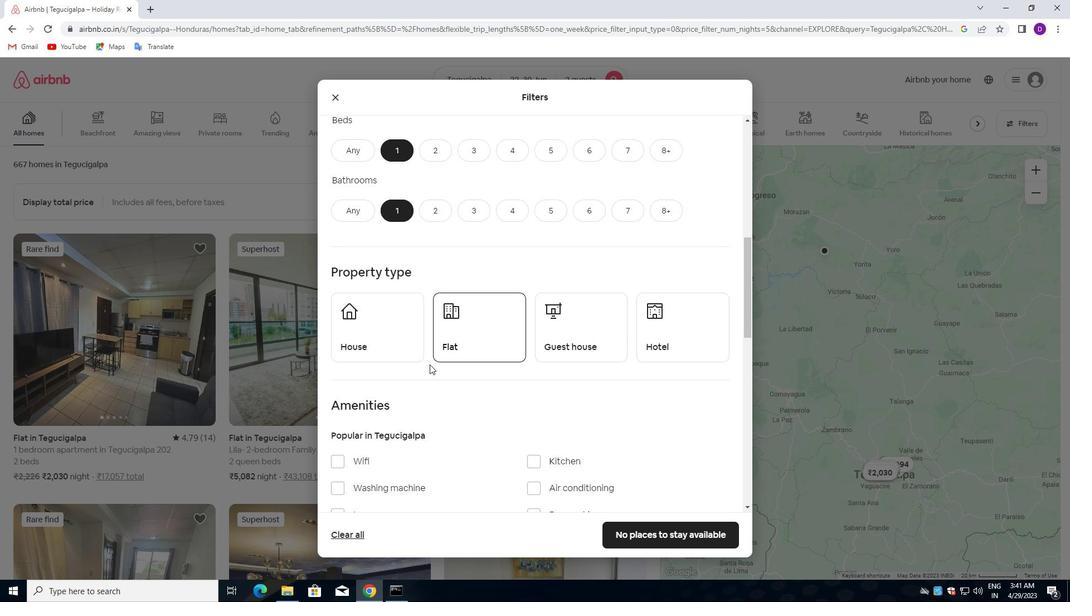 
Action: Mouse pressed left at (374, 334)
Screenshot: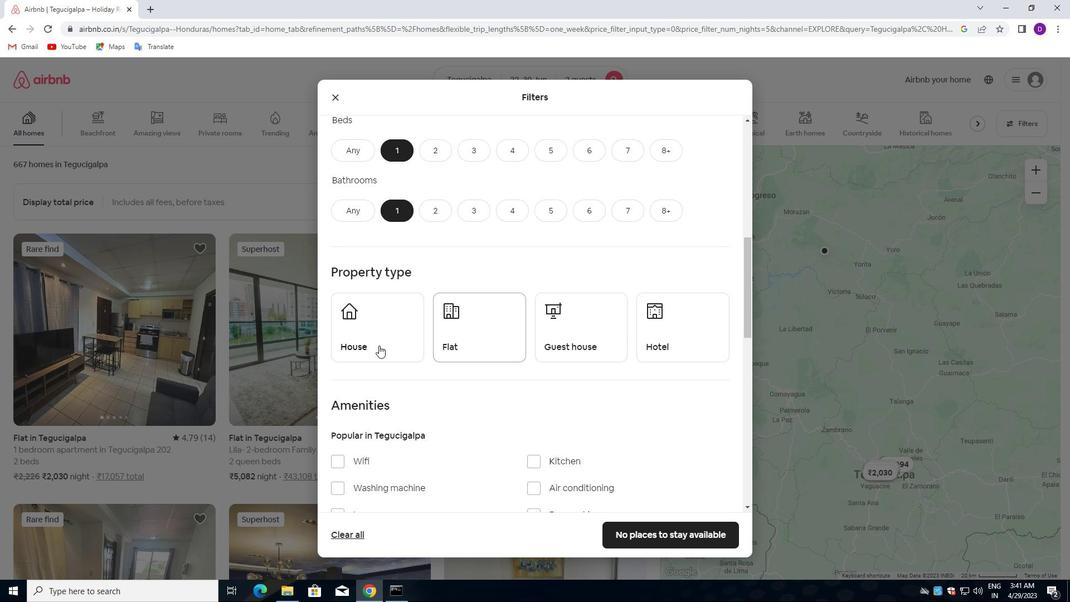 
Action: Mouse moved to (451, 337)
Screenshot: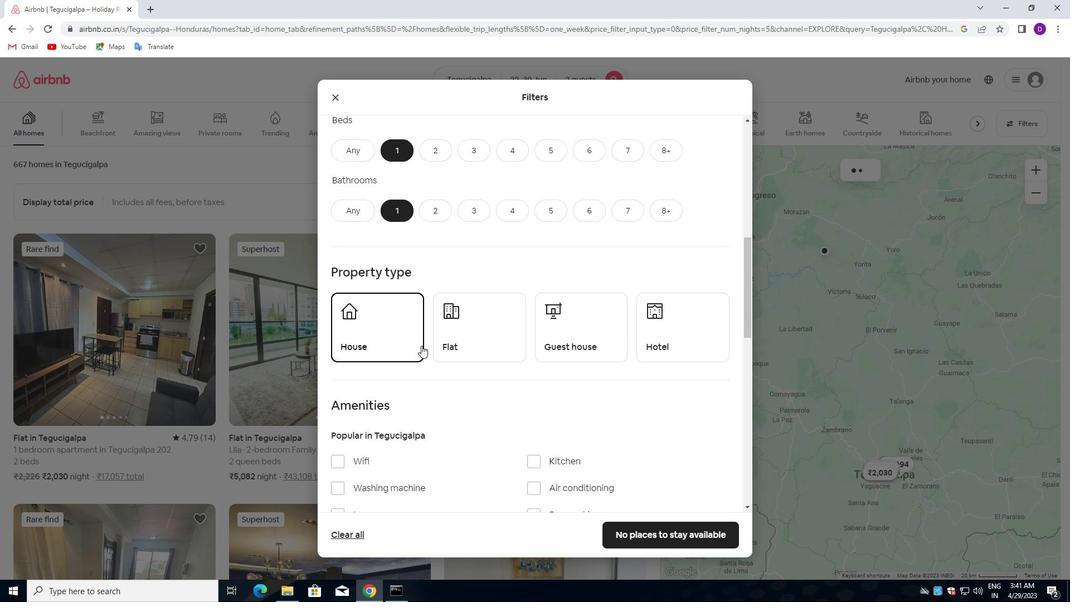 
Action: Mouse pressed left at (451, 337)
Screenshot: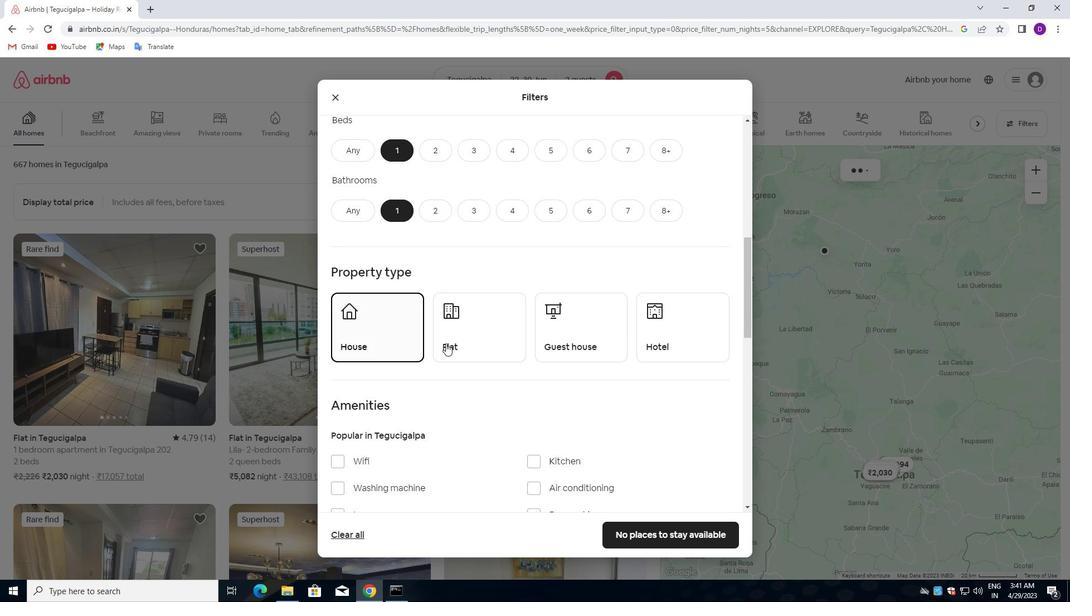 
Action: Mouse moved to (553, 330)
Screenshot: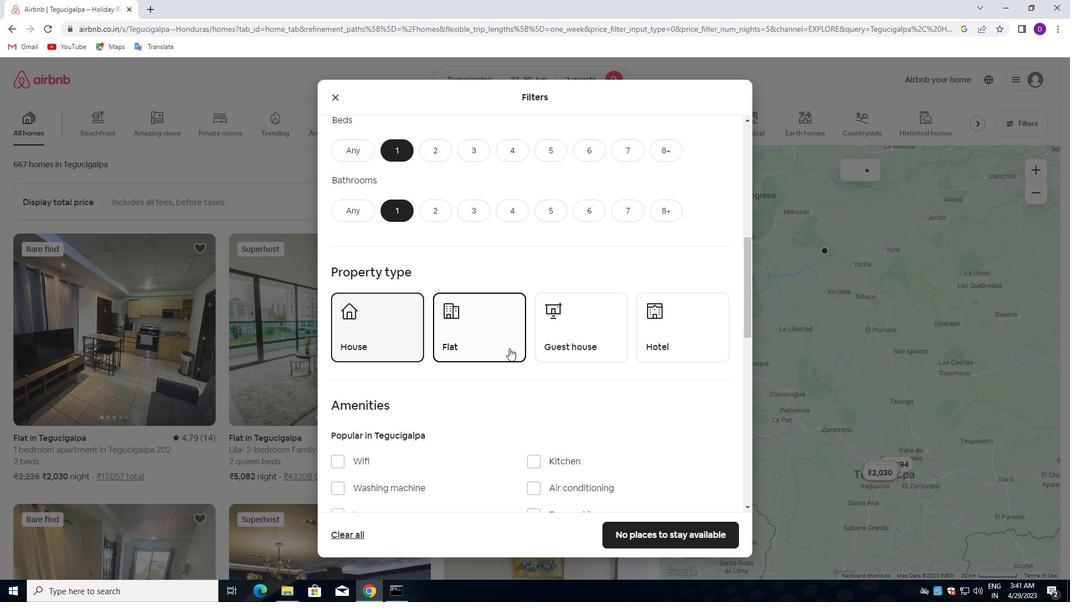 
Action: Mouse pressed left at (553, 330)
Screenshot: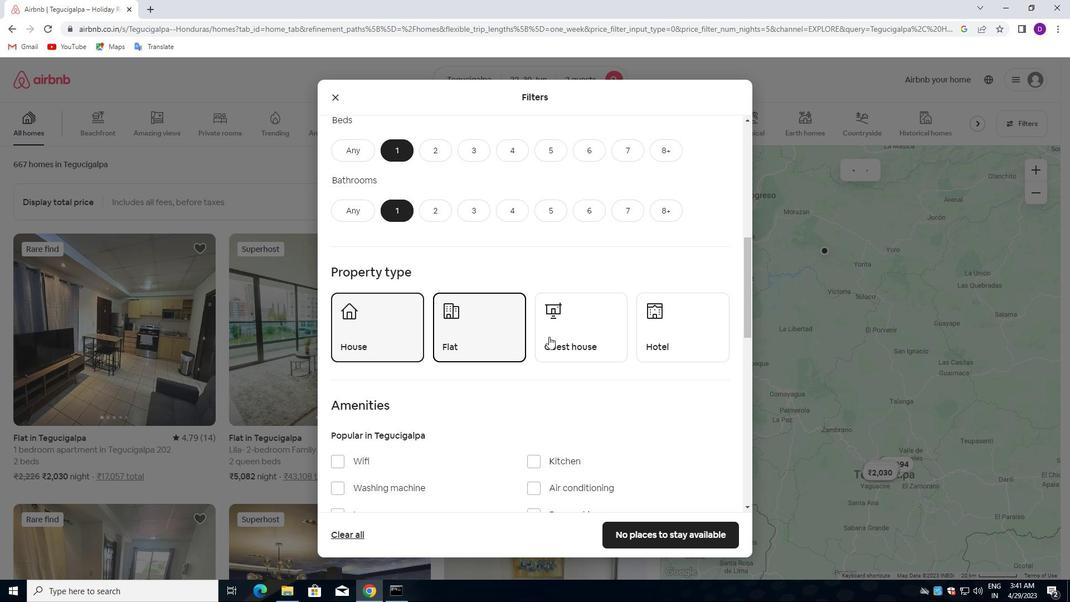 
Action: Mouse moved to (663, 339)
Screenshot: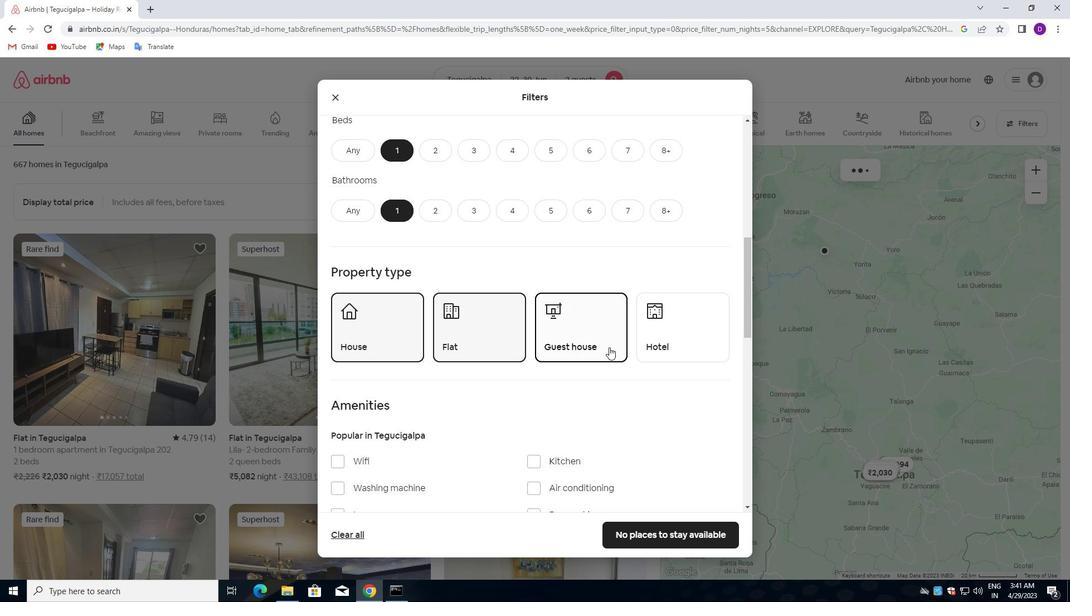 
Action: Mouse pressed left at (663, 339)
Screenshot: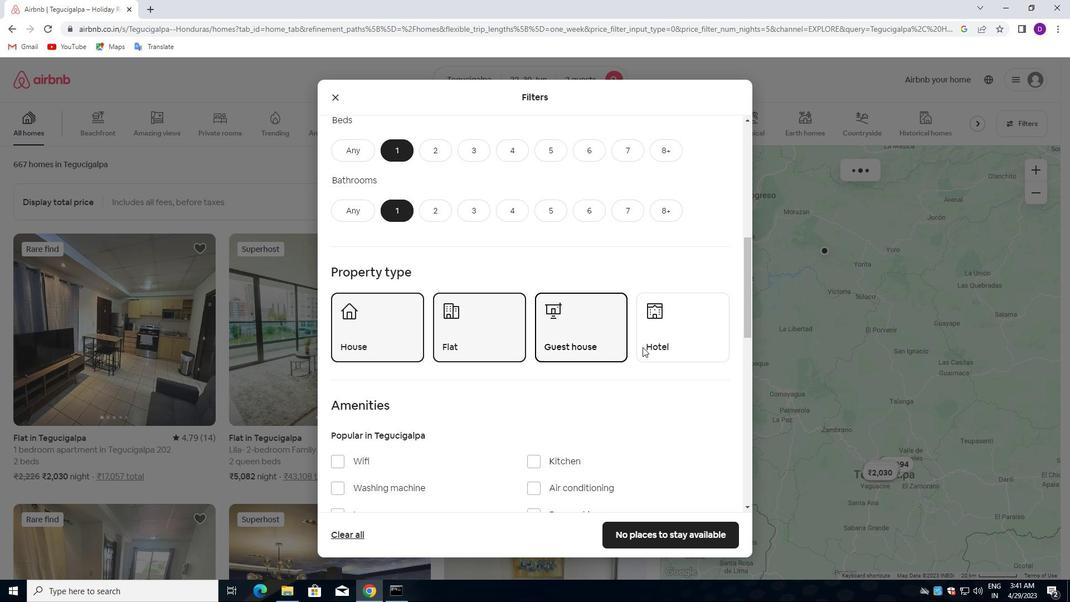 
Action: Mouse moved to (577, 349)
Screenshot: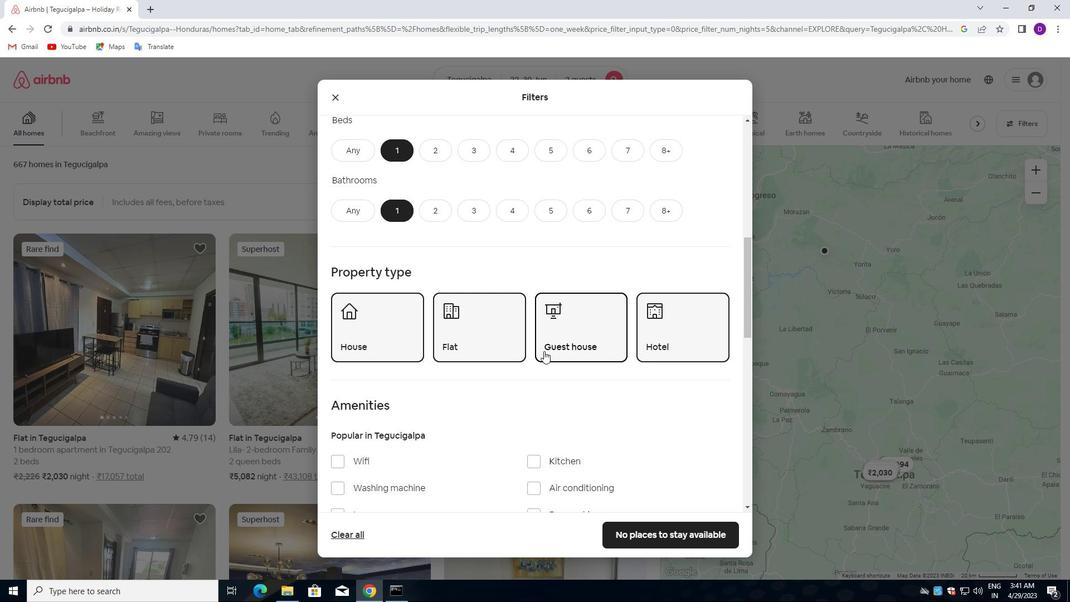 
Action: Mouse scrolled (577, 348) with delta (0, 0)
Screenshot: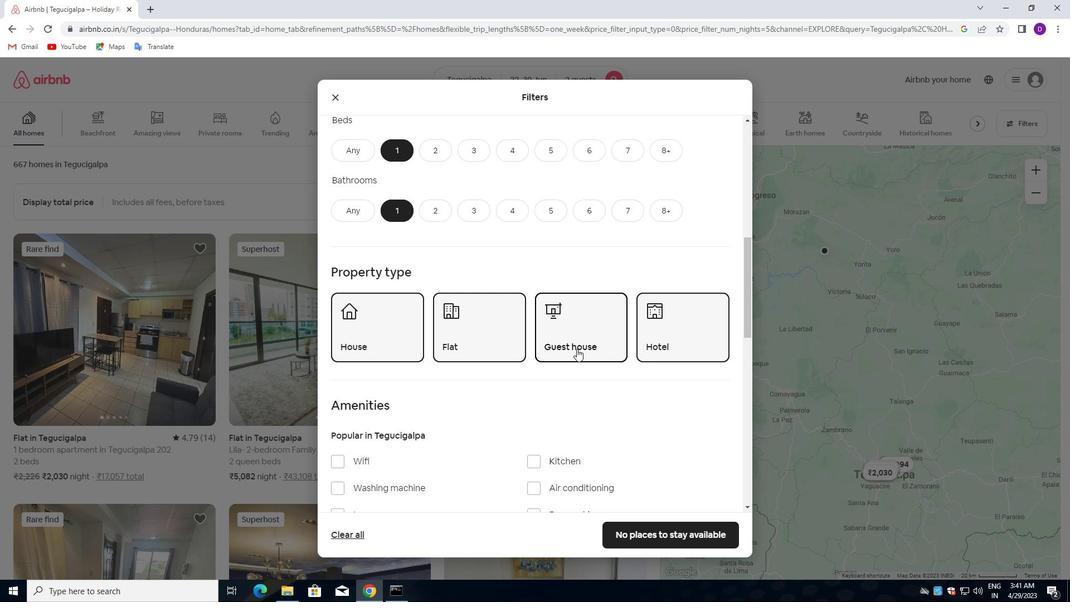 
Action: Mouse moved to (578, 349)
Screenshot: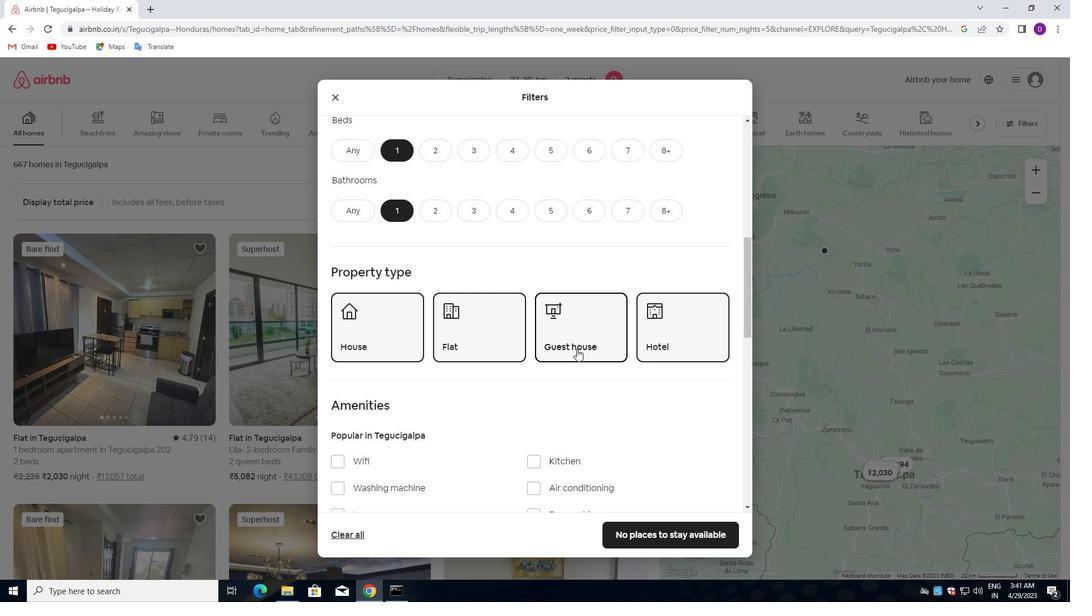 
Action: Mouse scrolled (578, 348) with delta (0, 0)
Screenshot: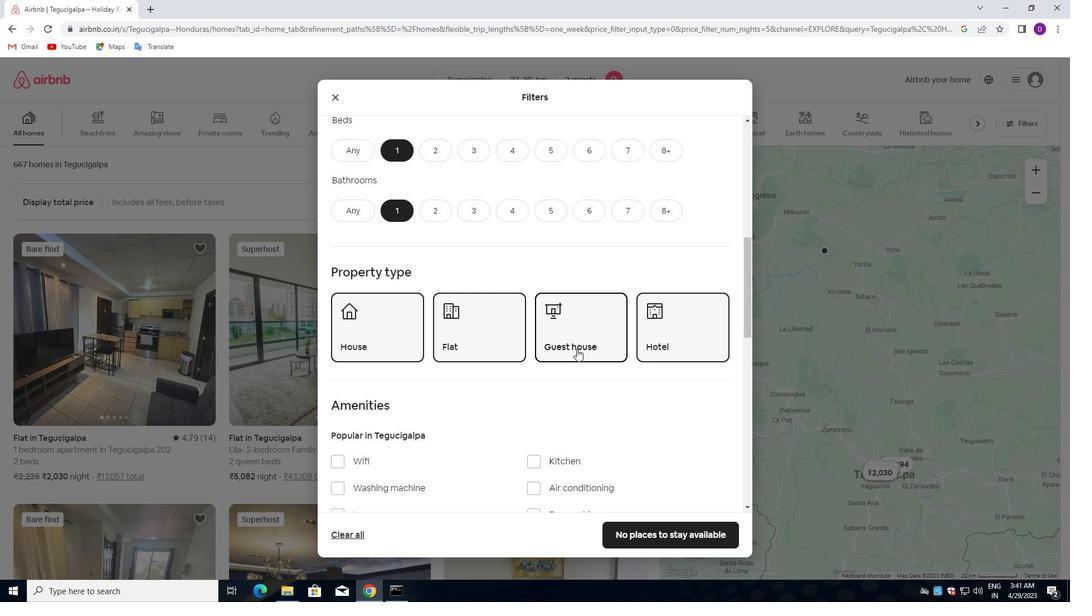 
Action: Mouse scrolled (578, 348) with delta (0, 0)
Screenshot: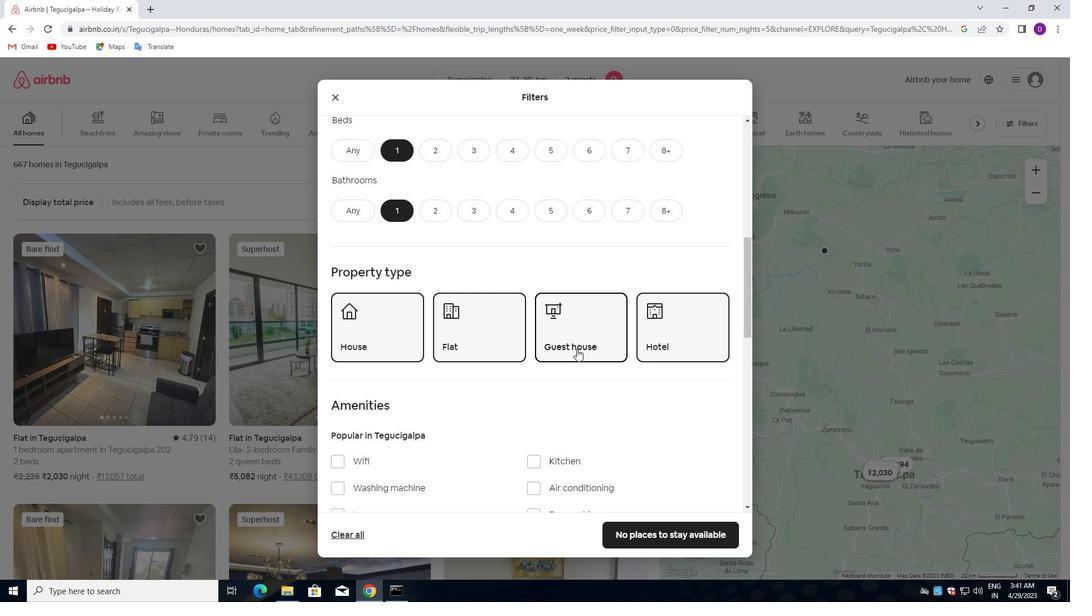 
Action: Mouse moved to (562, 368)
Screenshot: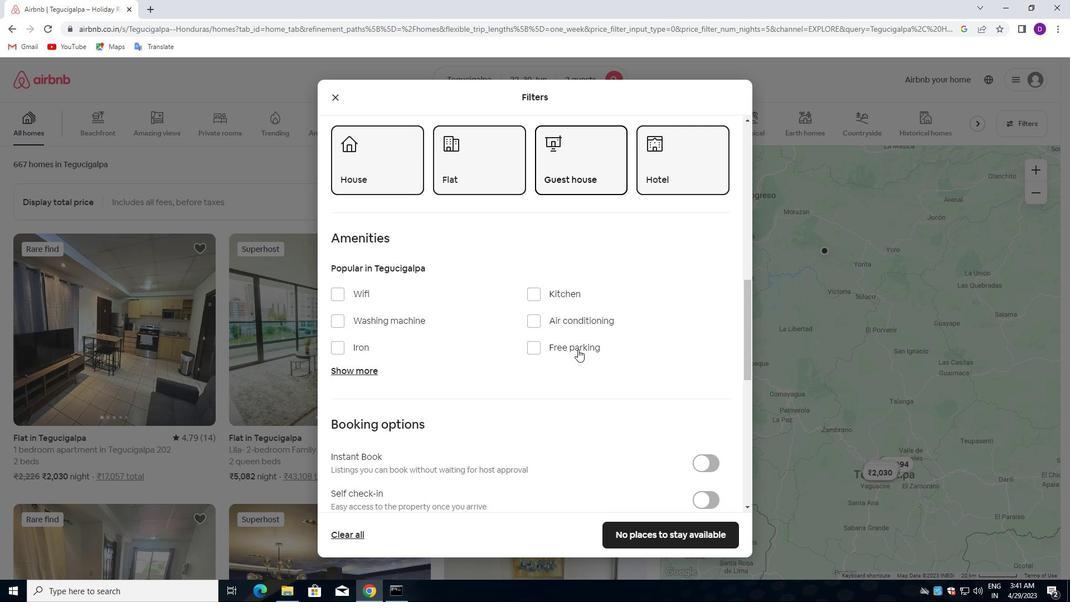 
Action: Mouse scrolled (562, 368) with delta (0, 0)
Screenshot: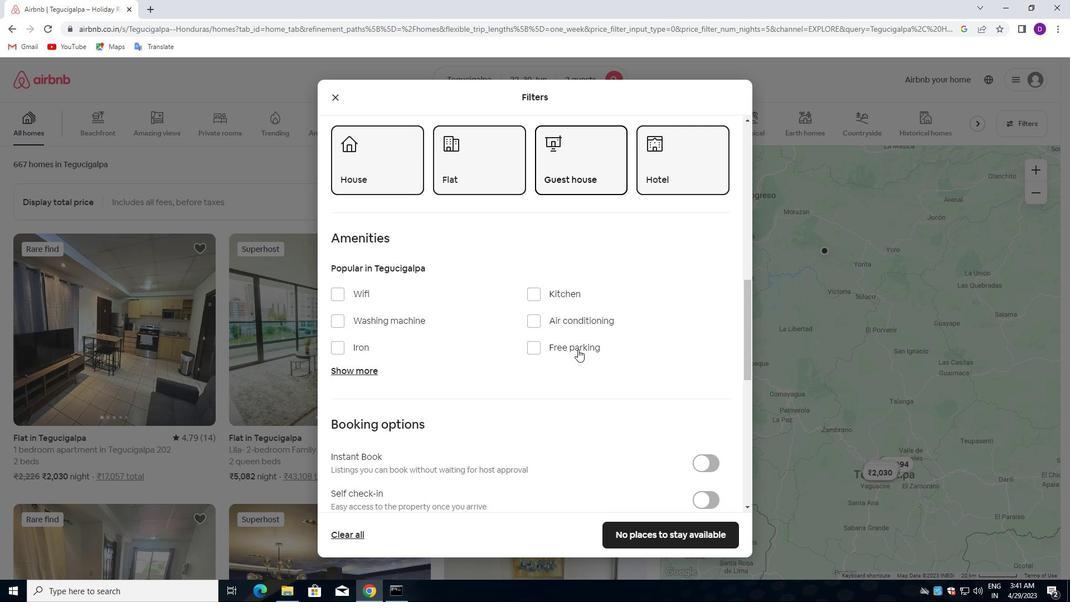 
Action: Mouse moved to (562, 370)
Screenshot: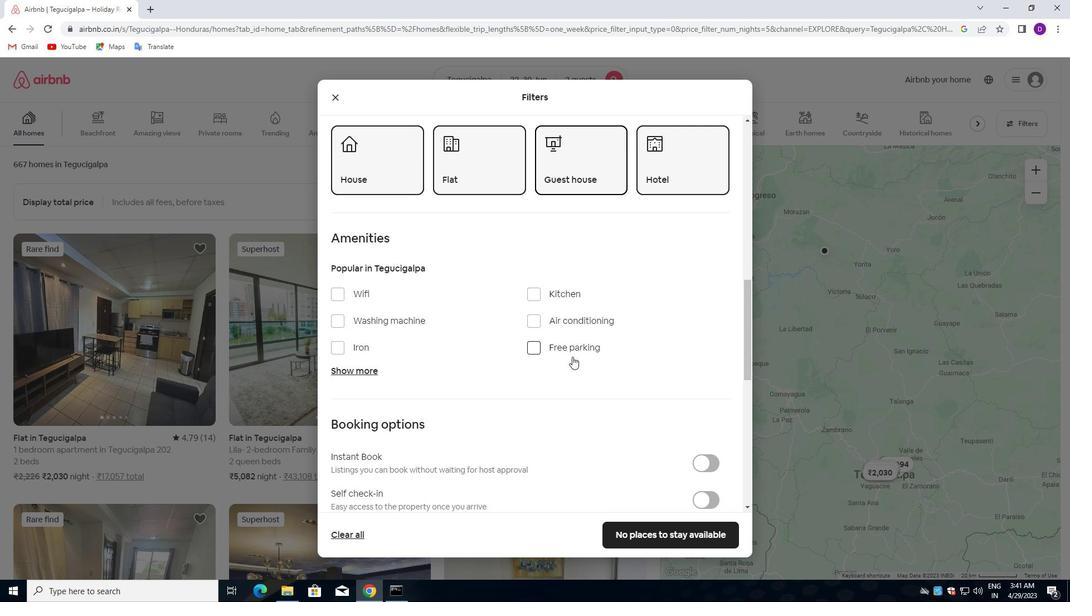 
Action: Mouse scrolled (562, 369) with delta (0, 0)
Screenshot: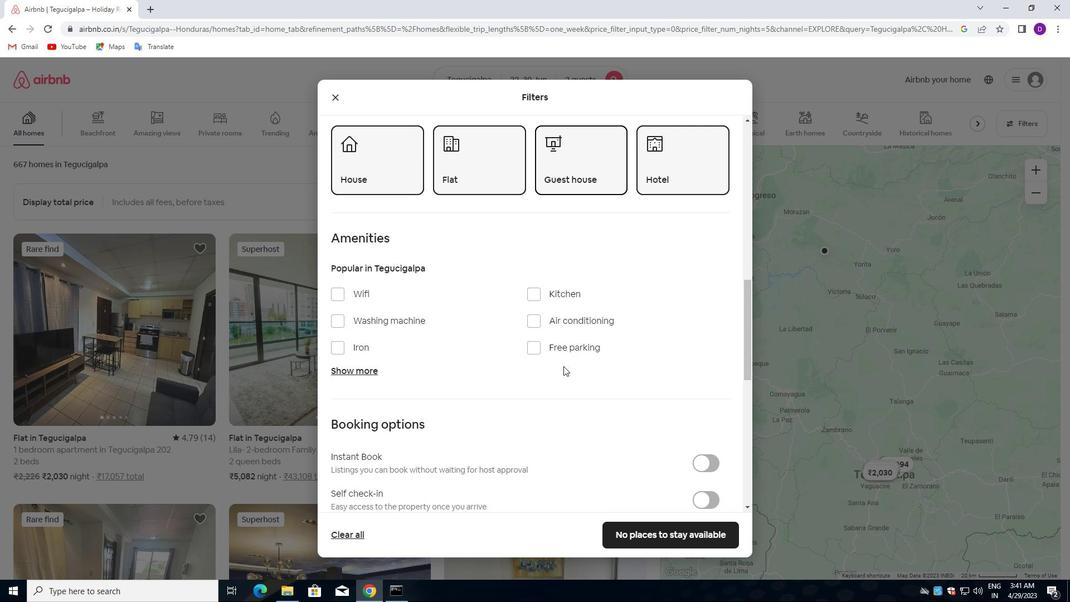 
Action: Mouse moved to (701, 389)
Screenshot: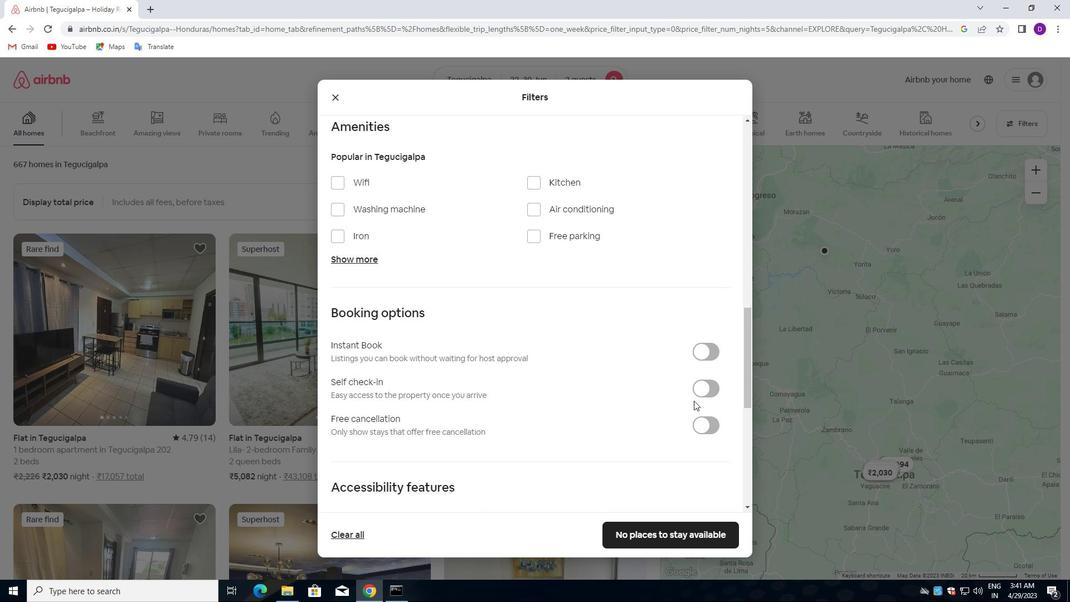 
Action: Mouse pressed left at (701, 389)
Screenshot: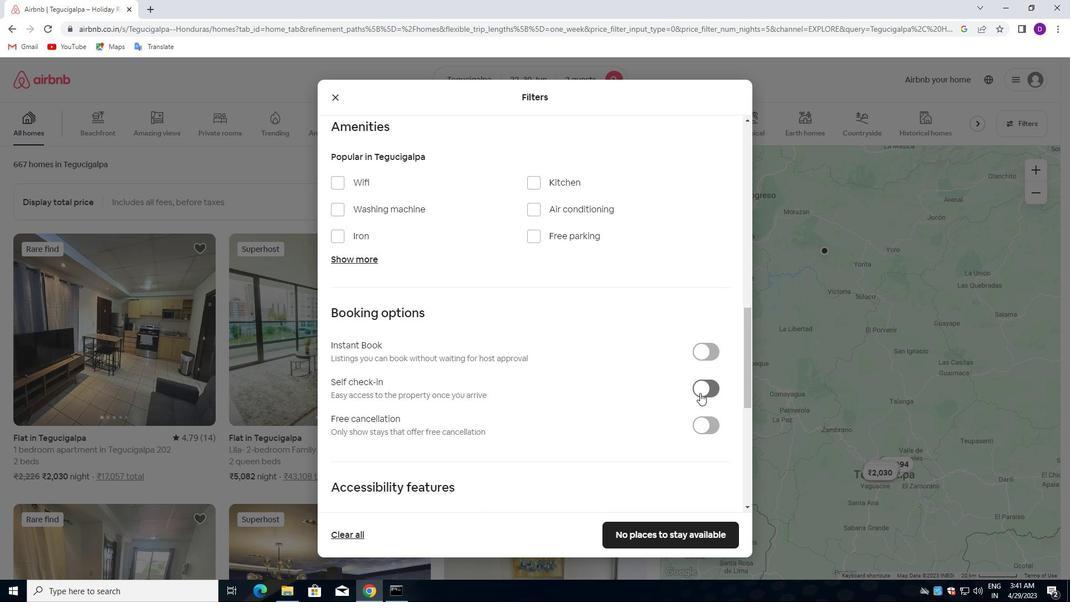 
Action: Mouse moved to (476, 373)
Screenshot: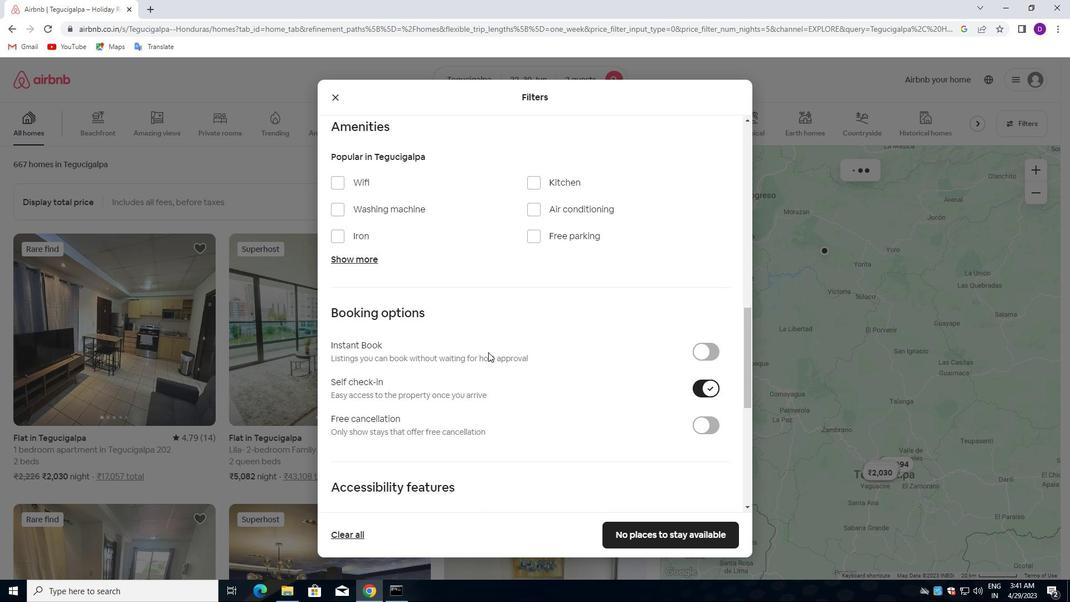 
Action: Mouse scrolled (476, 373) with delta (0, 0)
Screenshot: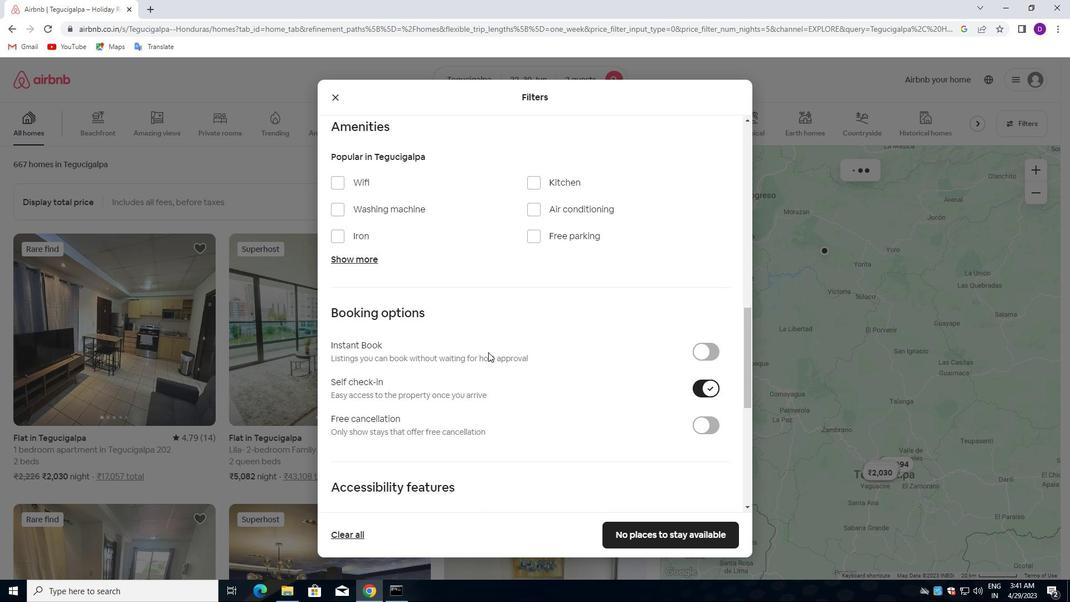 
Action: Mouse moved to (475, 378)
Screenshot: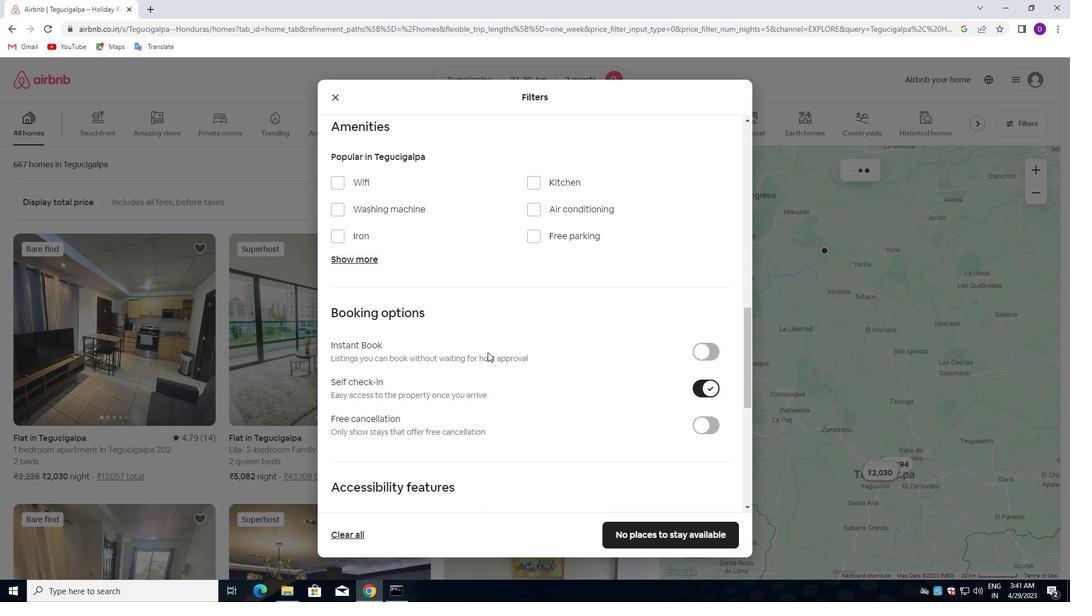 
Action: Mouse scrolled (475, 377) with delta (0, 0)
Screenshot: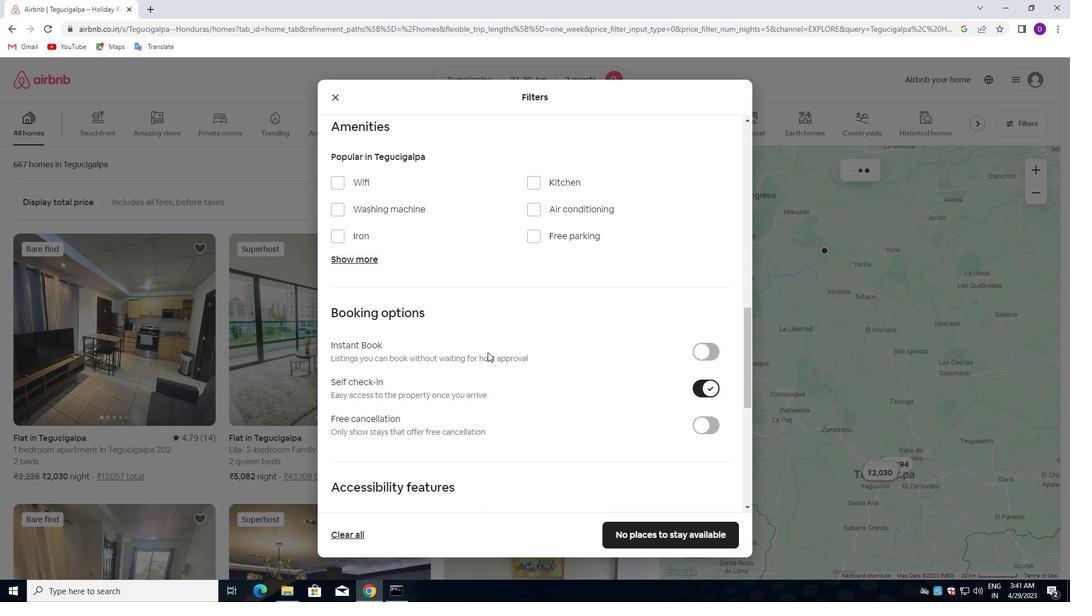 
Action: Mouse moved to (473, 379)
Screenshot: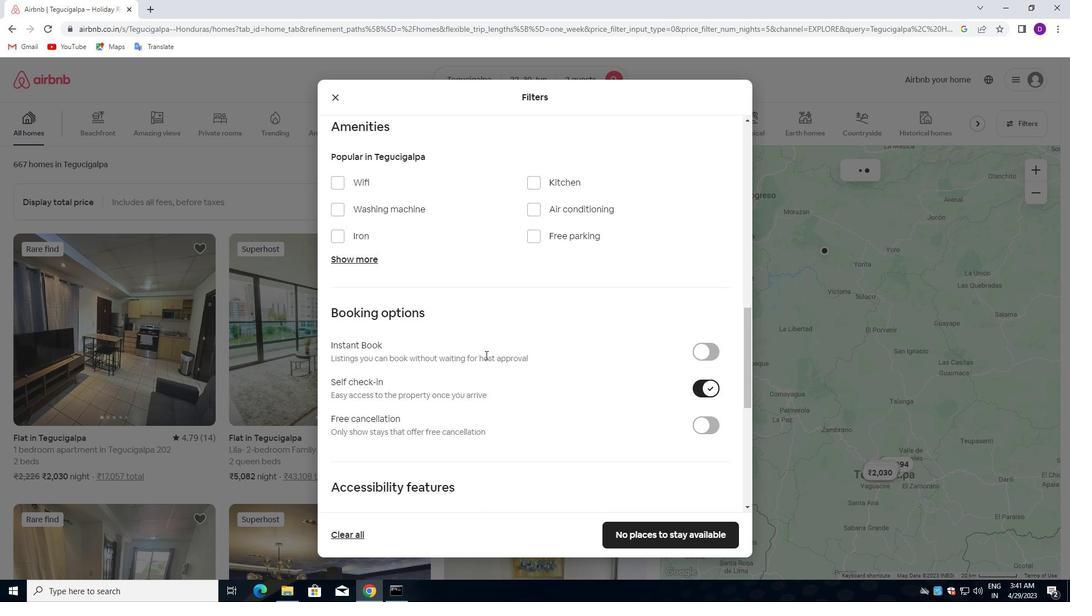 
Action: Mouse scrolled (473, 378) with delta (0, 0)
Screenshot: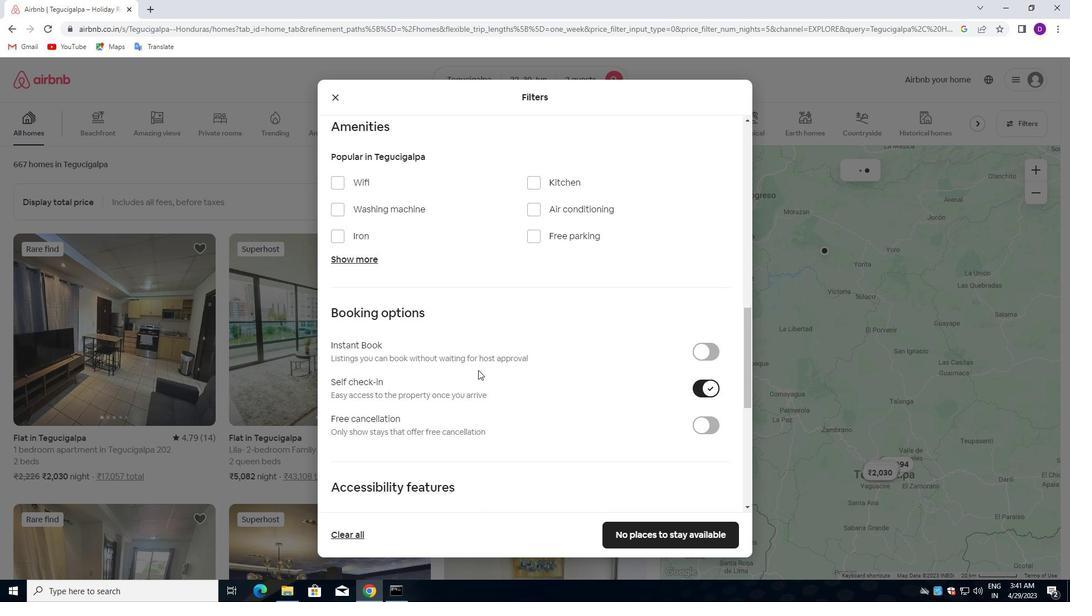 
Action: Mouse moved to (472, 379)
Screenshot: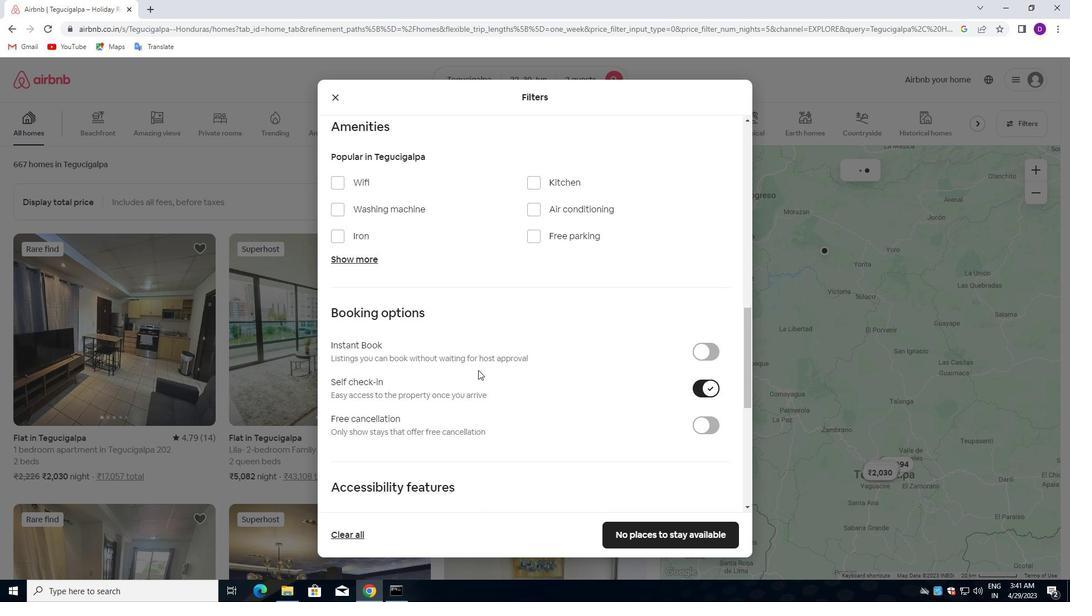 
Action: Mouse scrolled (472, 378) with delta (0, 0)
Screenshot: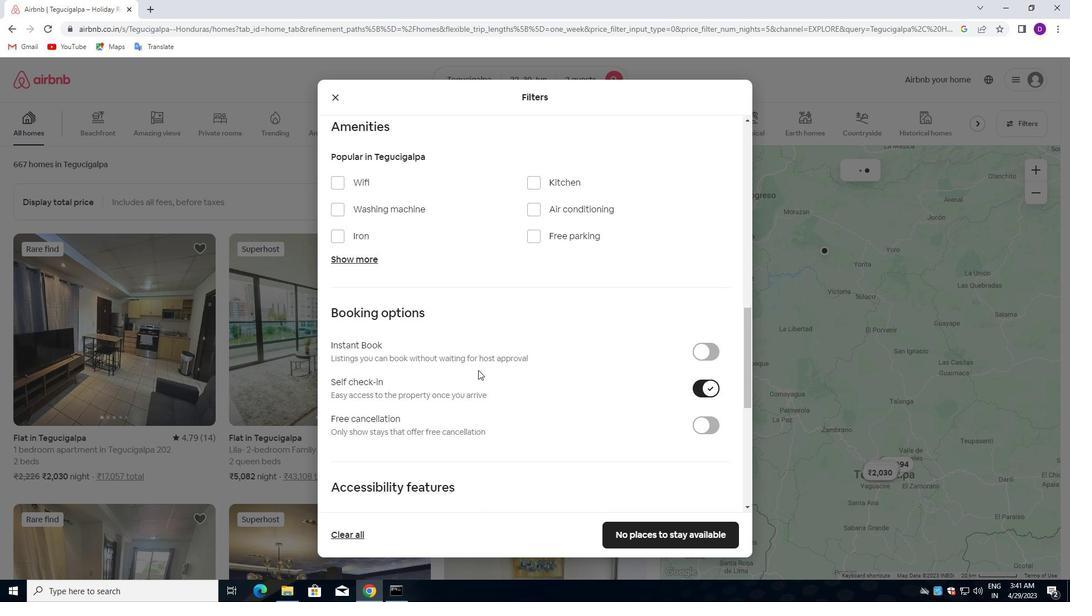 
Action: Mouse scrolled (472, 378) with delta (0, 0)
Screenshot: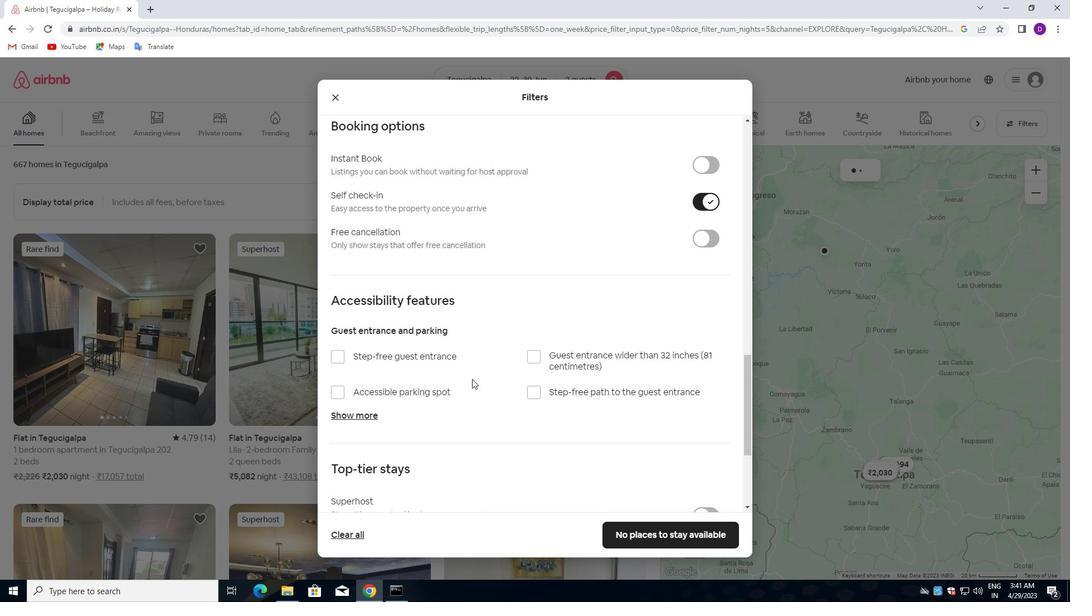 
Action: Mouse scrolled (472, 378) with delta (0, 0)
Screenshot: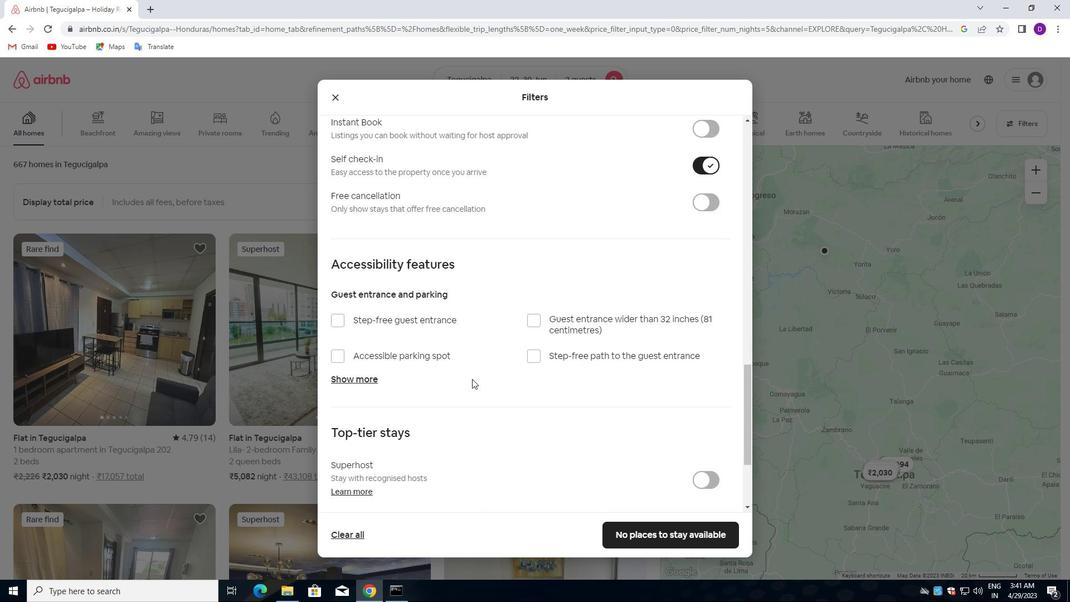 
Action: Mouse scrolled (472, 378) with delta (0, 0)
Screenshot: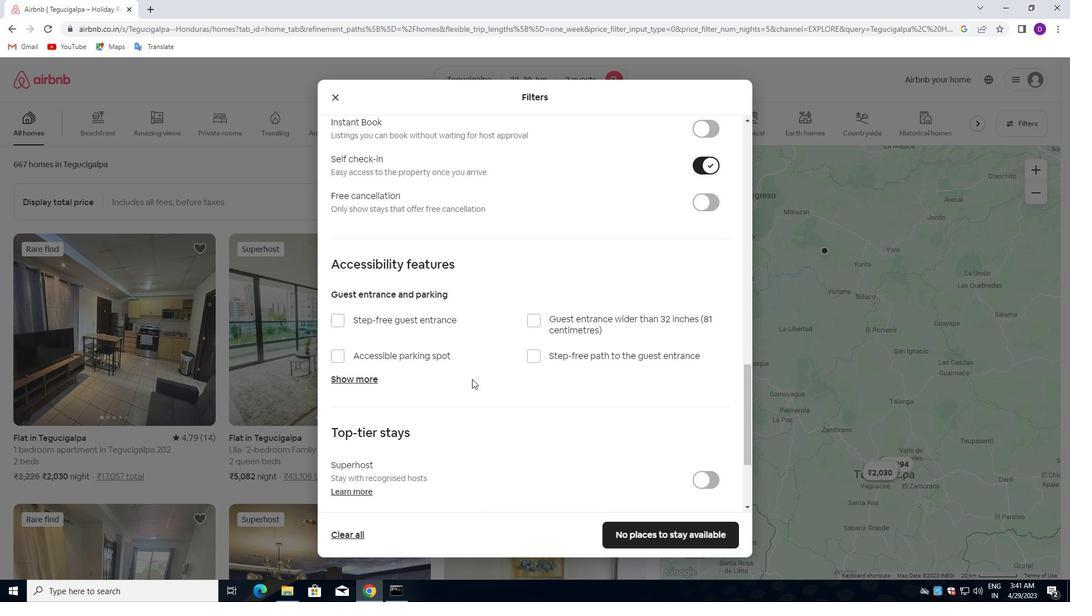 
Action: Mouse scrolled (472, 378) with delta (0, 0)
Screenshot: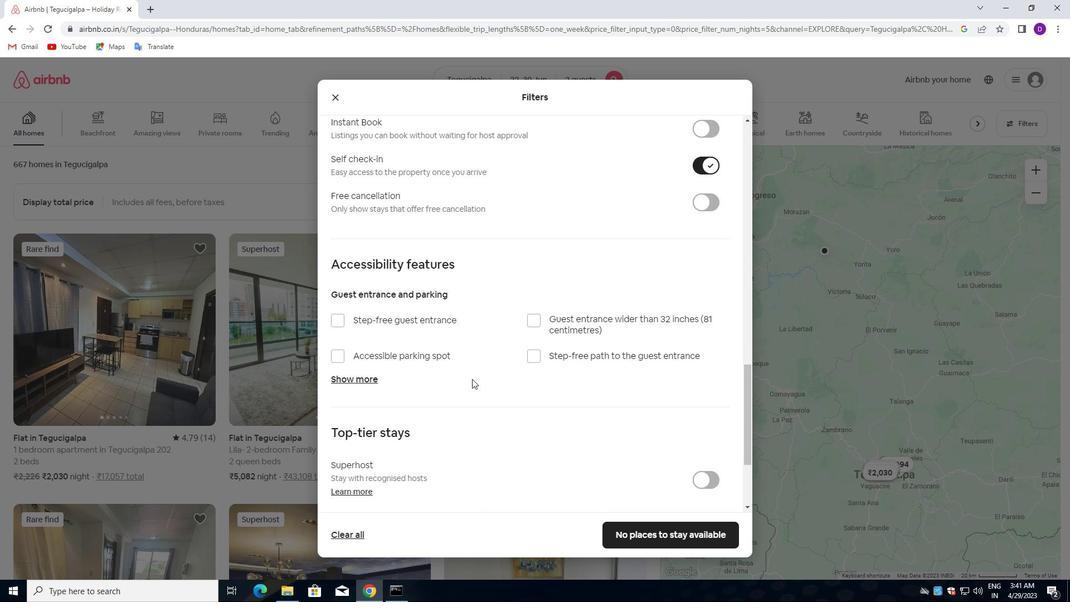 
Action: Mouse scrolled (472, 378) with delta (0, 0)
Screenshot: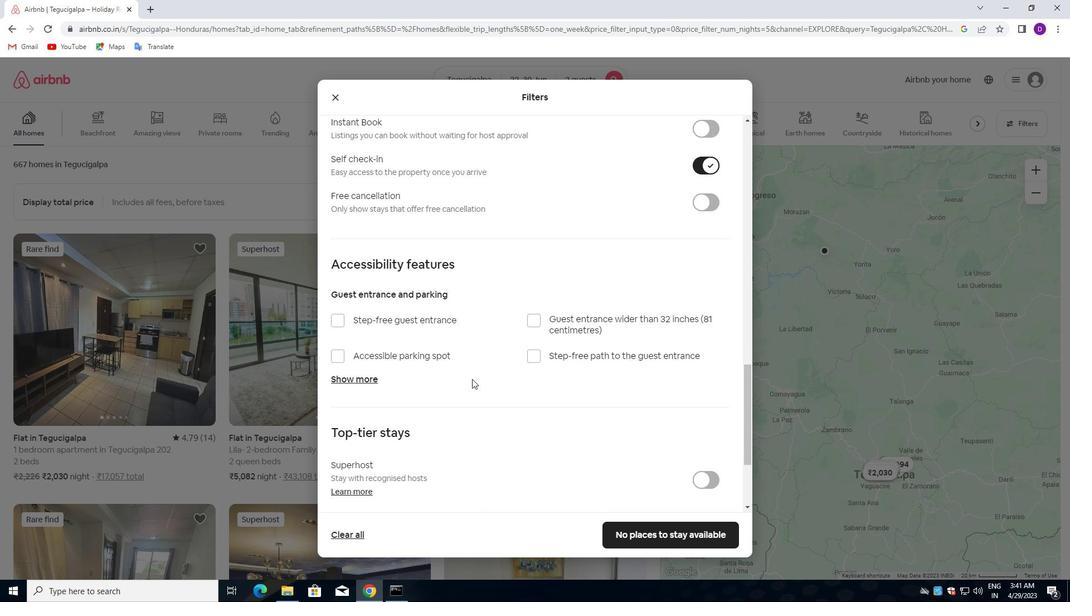 
Action: Mouse moved to (471, 379)
Screenshot: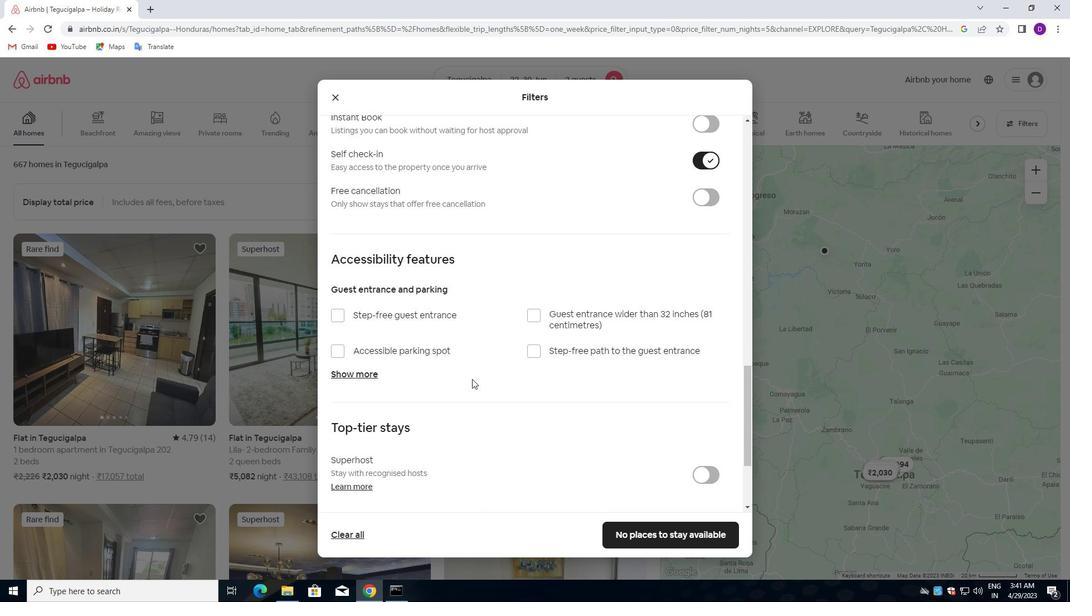 
Action: Mouse scrolled (471, 378) with delta (0, 0)
Screenshot: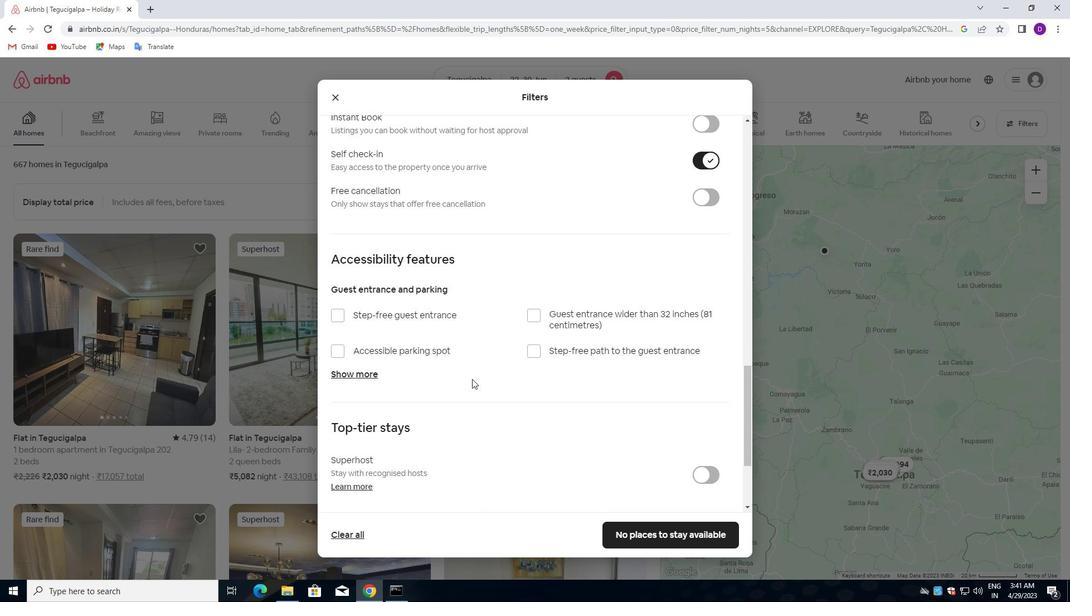 
Action: Mouse moved to (337, 433)
Screenshot: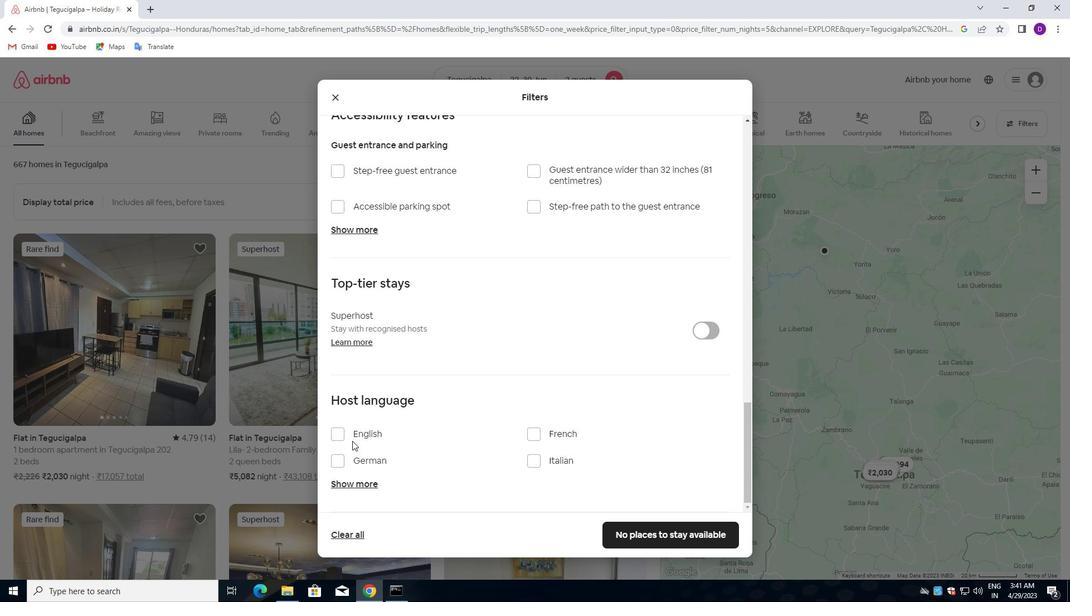 
Action: Mouse pressed left at (337, 433)
Screenshot: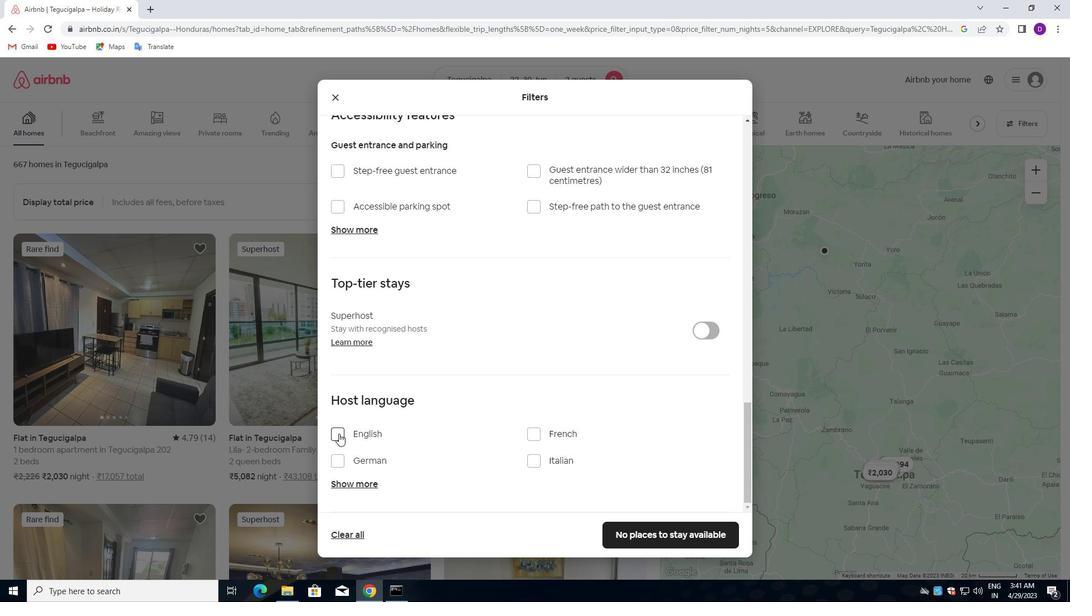 
Action: Mouse moved to (634, 530)
Screenshot: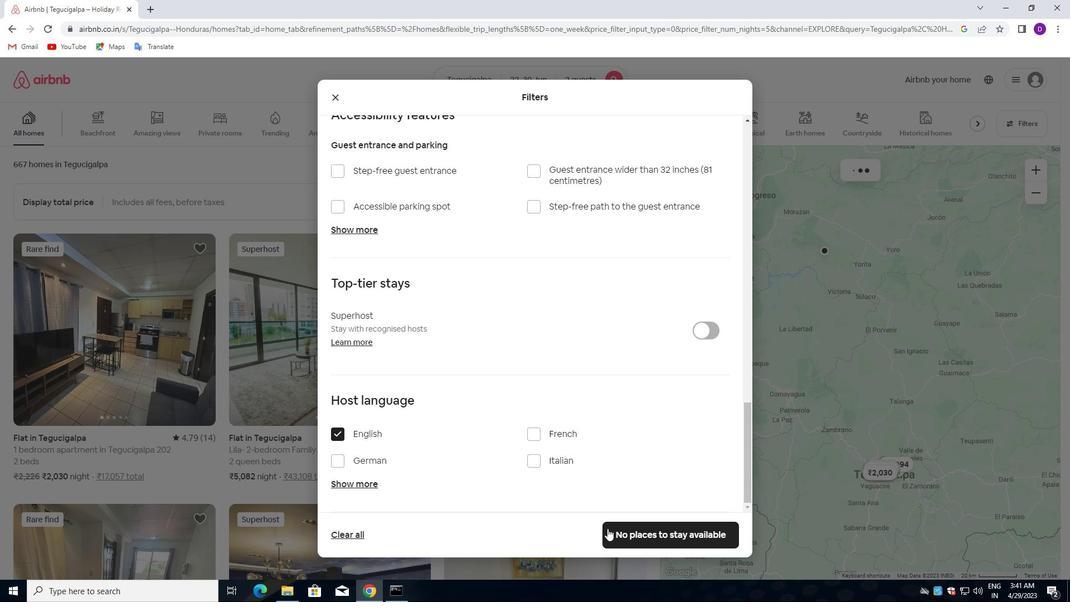 
Action: Mouse pressed left at (634, 530)
Screenshot: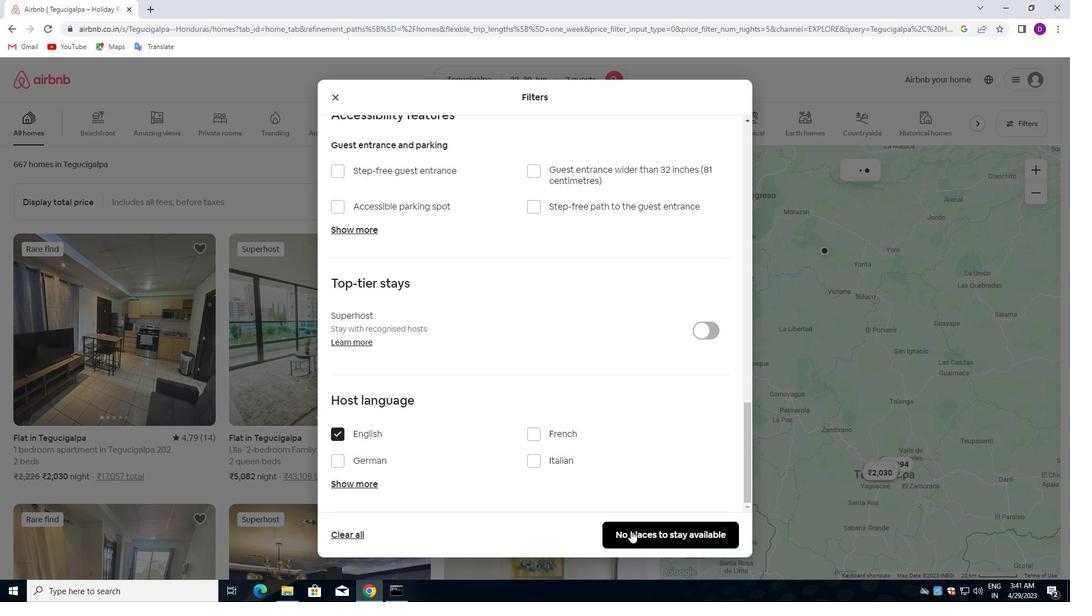 
Action: Mouse moved to (553, 368)
Screenshot: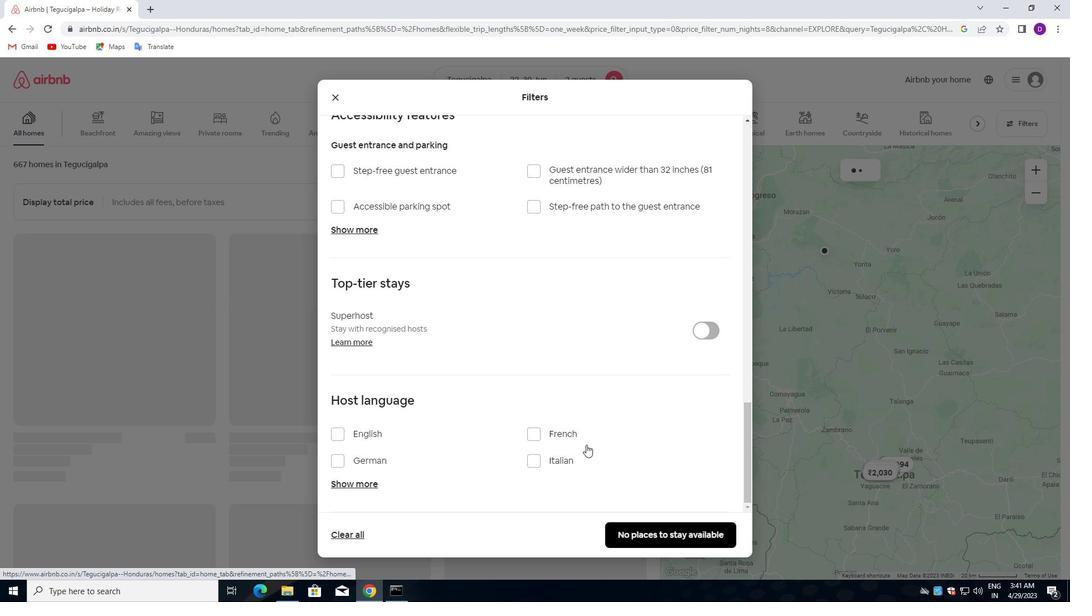 
